 Task: Add Earth's Best Organic Sunny Days Snack Bars Apple 8 Pack to the cart.
Action: Mouse moved to (328, 168)
Screenshot: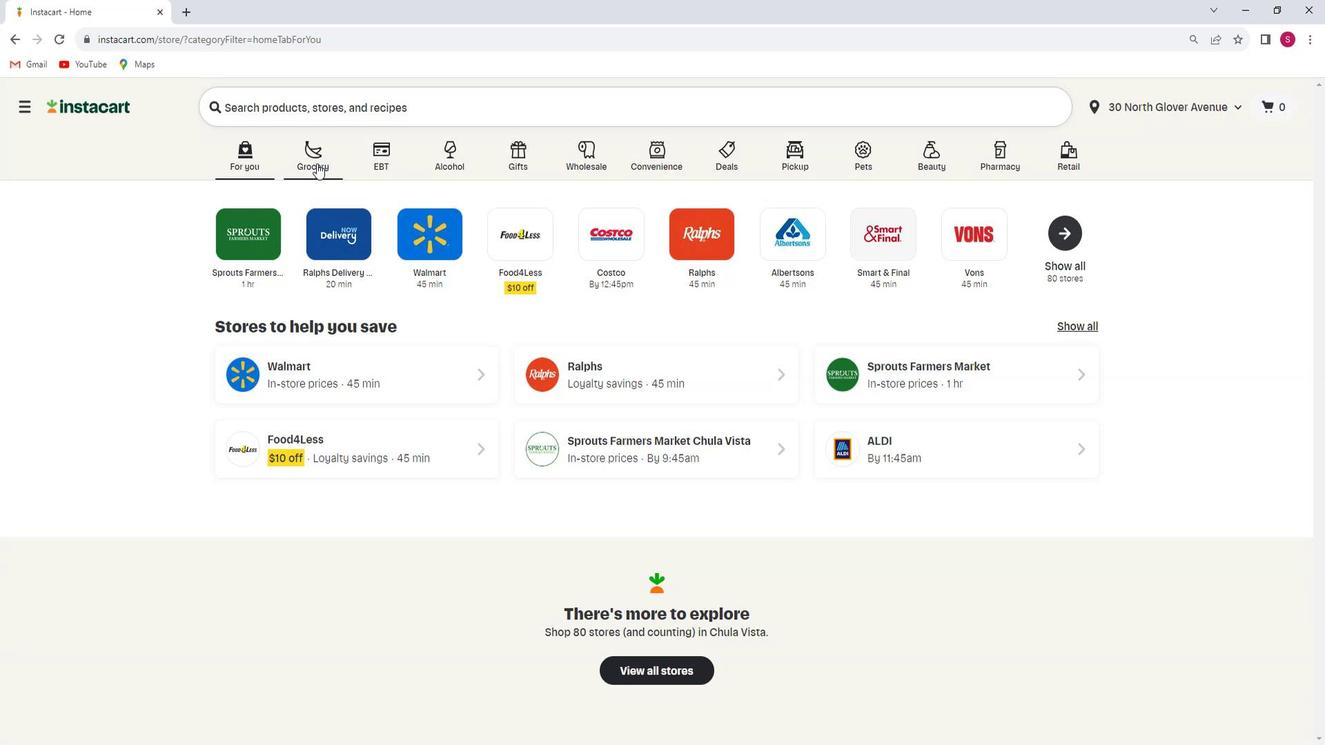 
Action: Mouse pressed left at (328, 168)
Screenshot: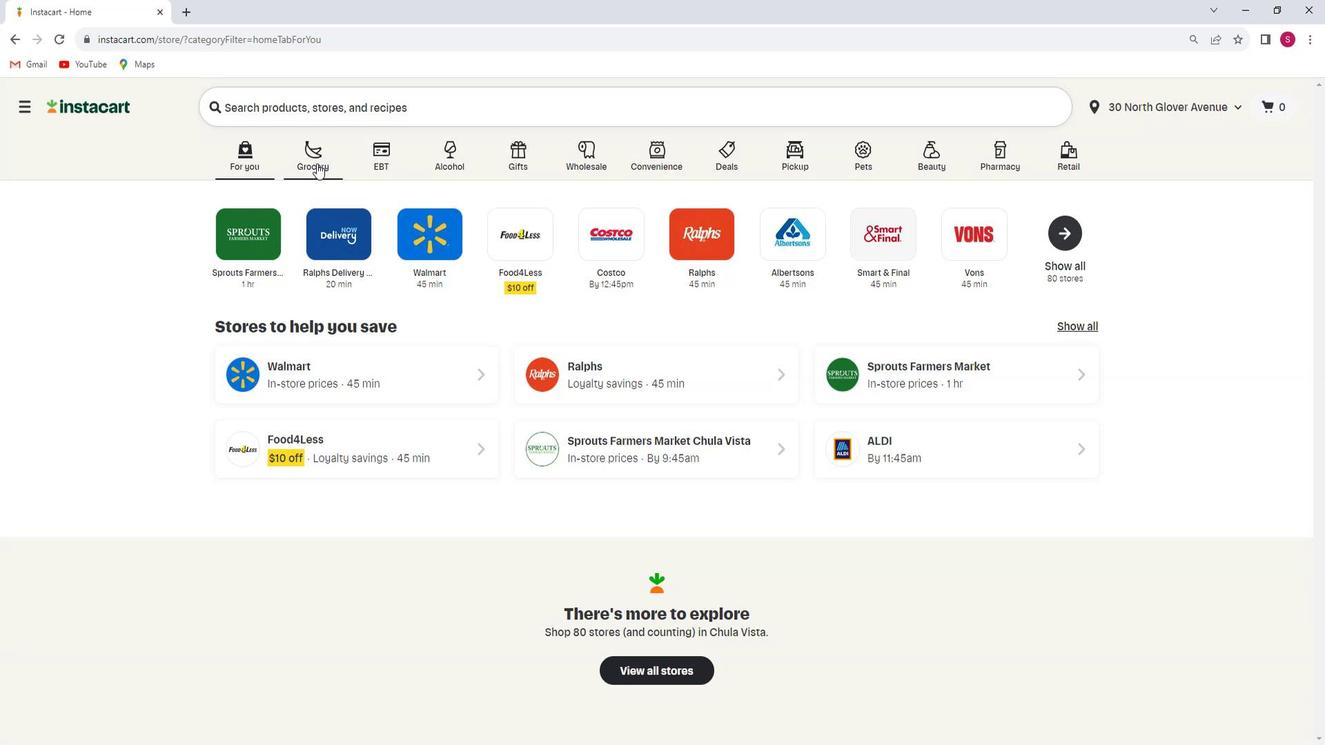 
Action: Mouse moved to (349, 408)
Screenshot: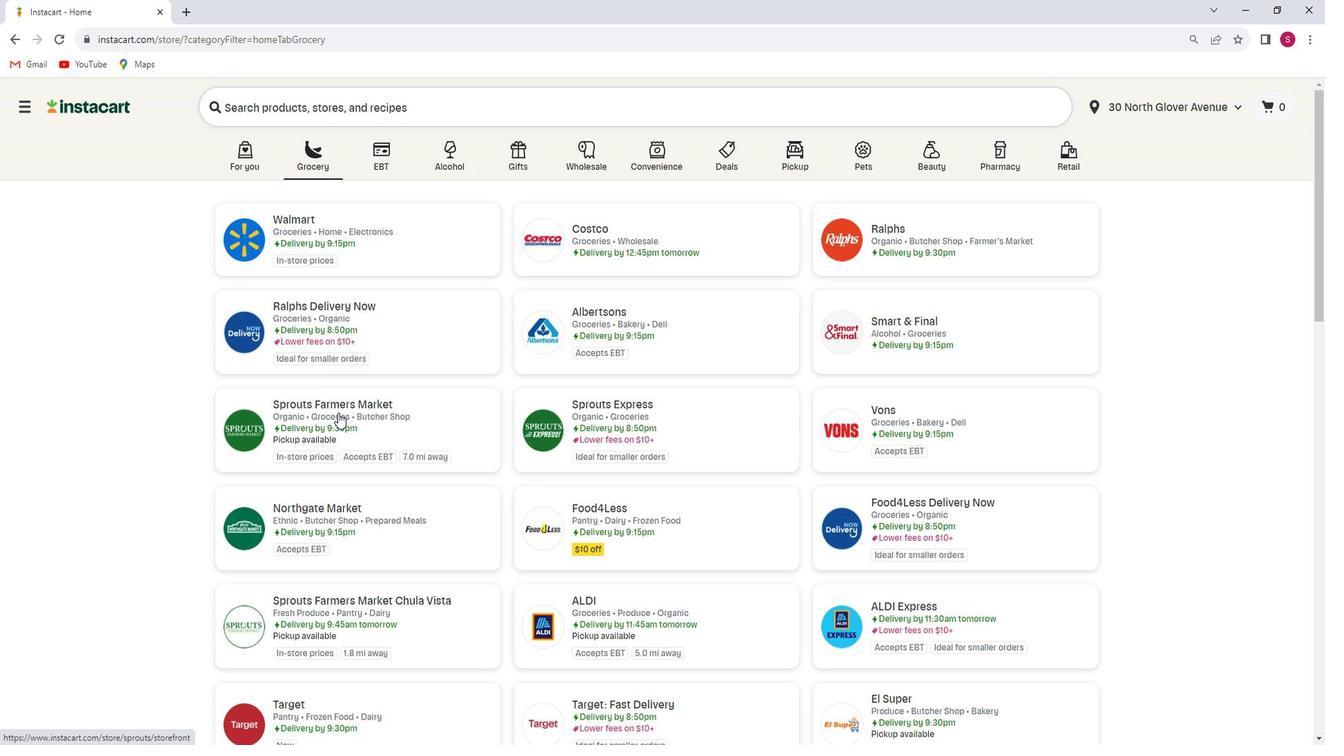 
Action: Mouse pressed left at (349, 408)
Screenshot: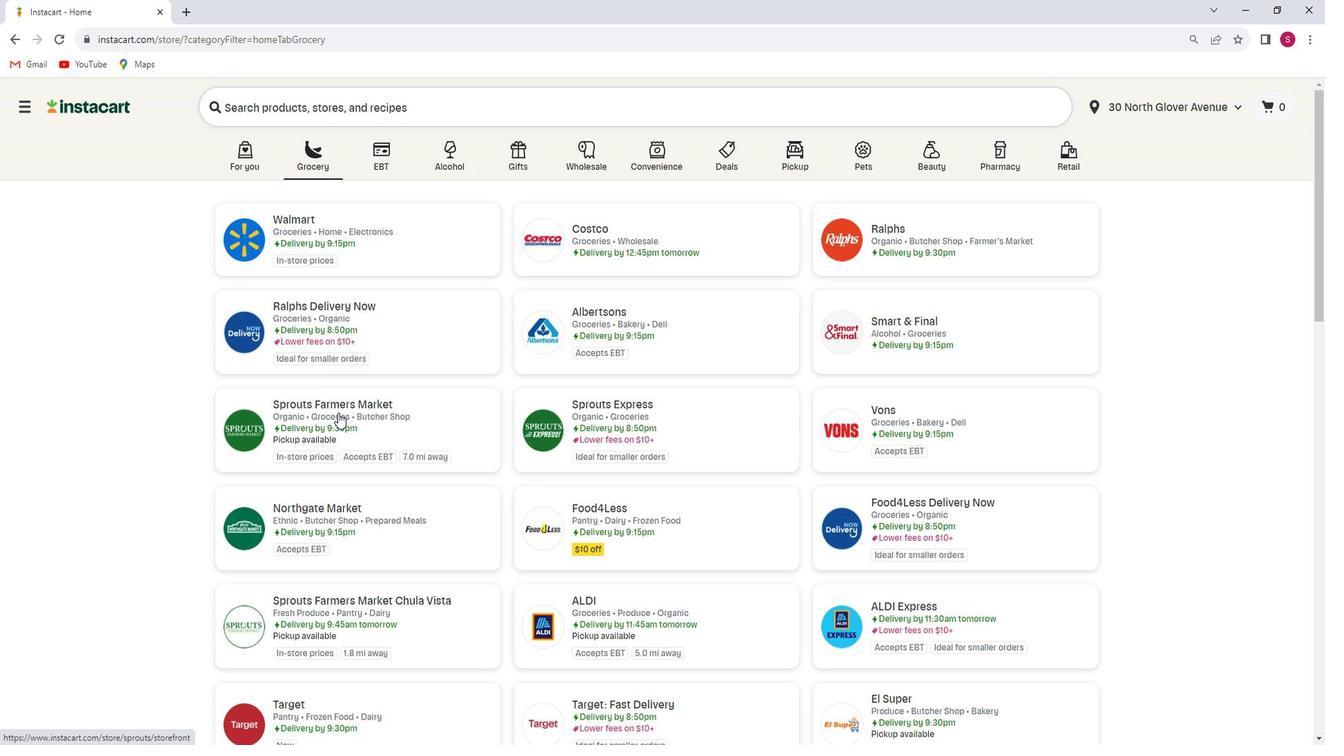 
Action: Mouse moved to (148, 463)
Screenshot: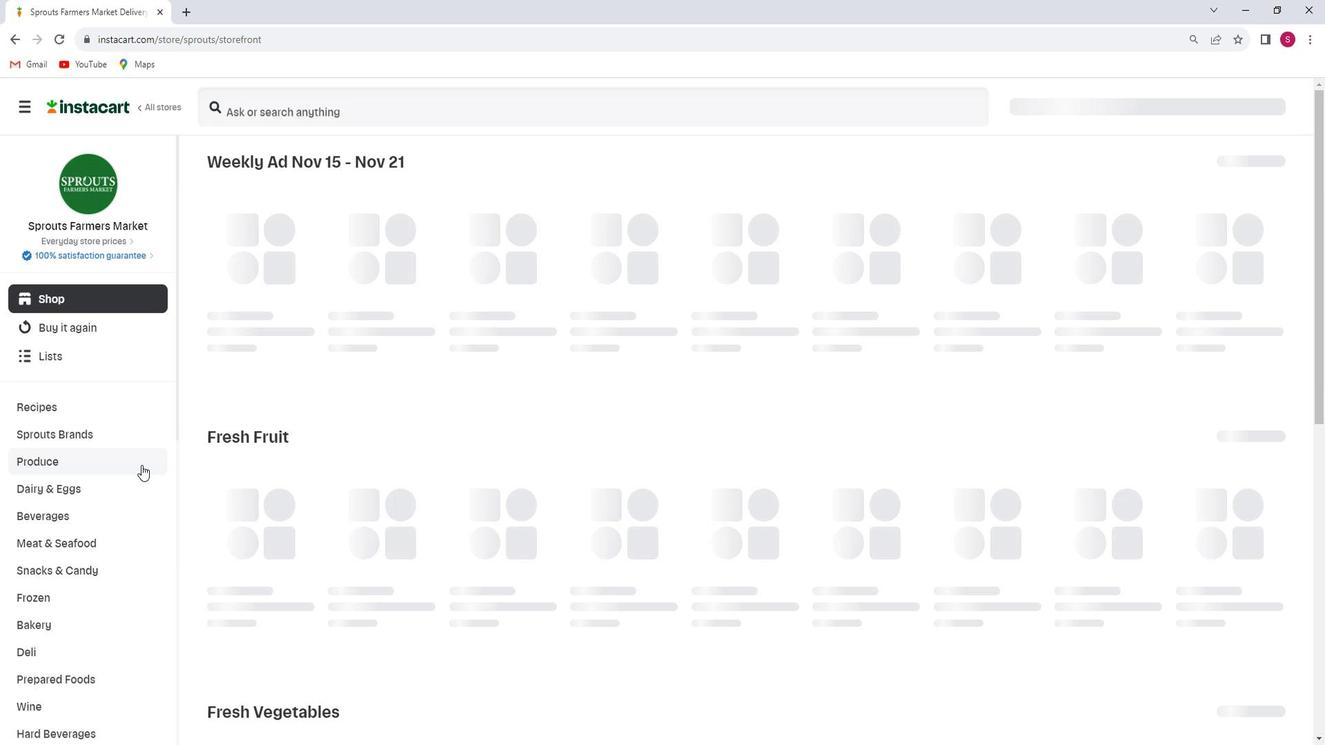 
Action: Mouse scrolled (148, 462) with delta (0, 0)
Screenshot: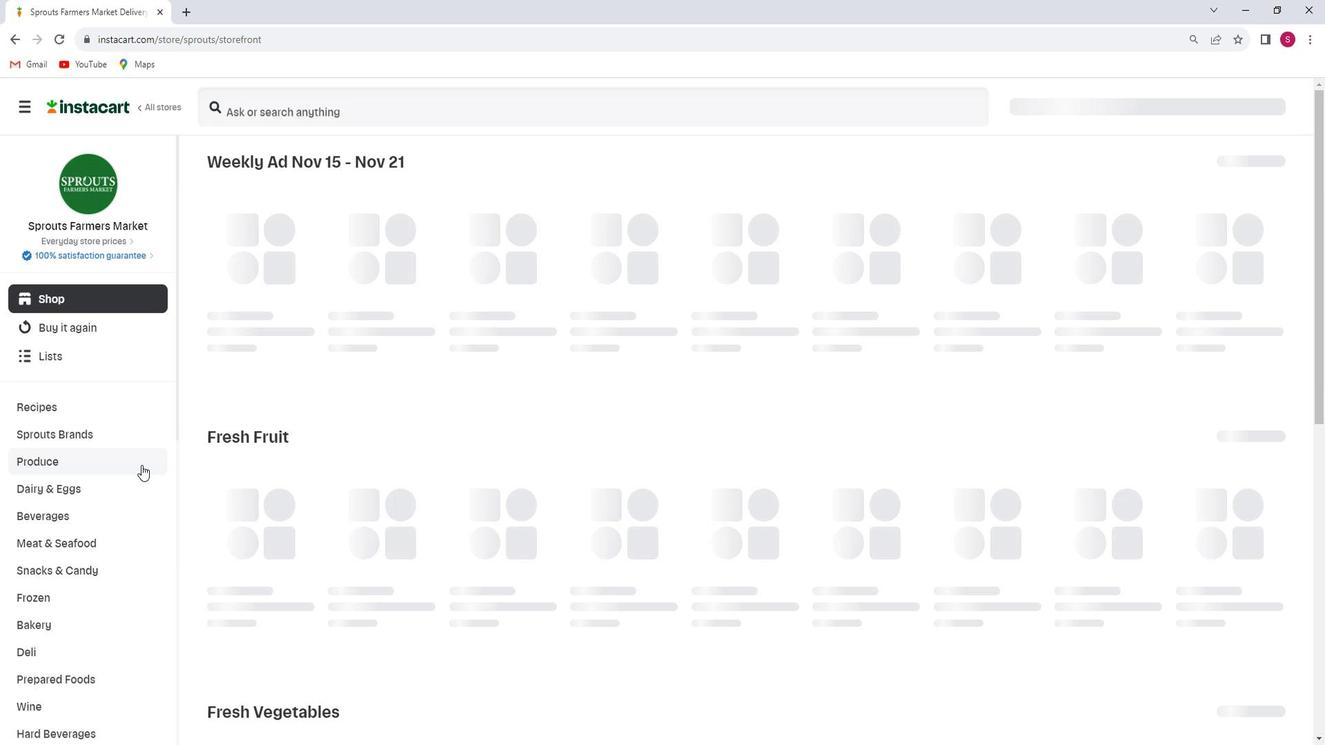 
Action: Mouse moved to (145, 464)
Screenshot: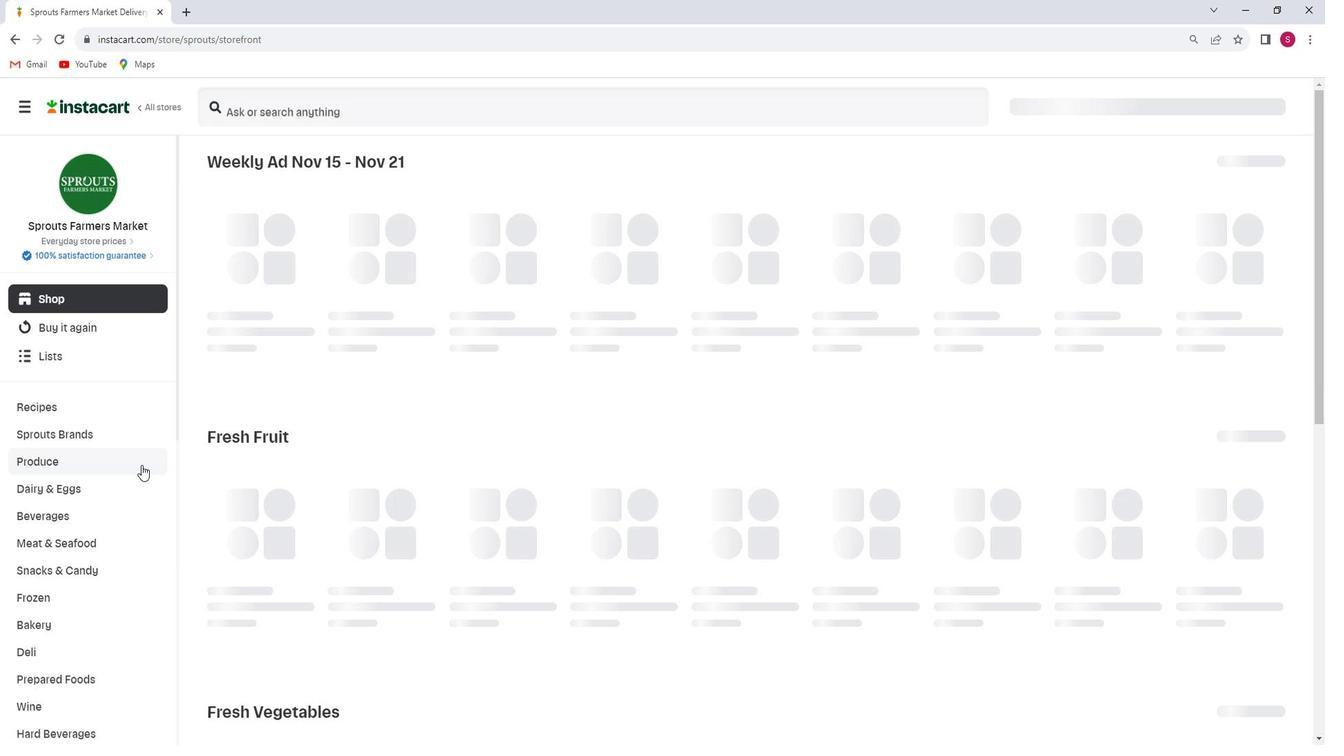 
Action: Mouse scrolled (145, 464) with delta (0, 0)
Screenshot: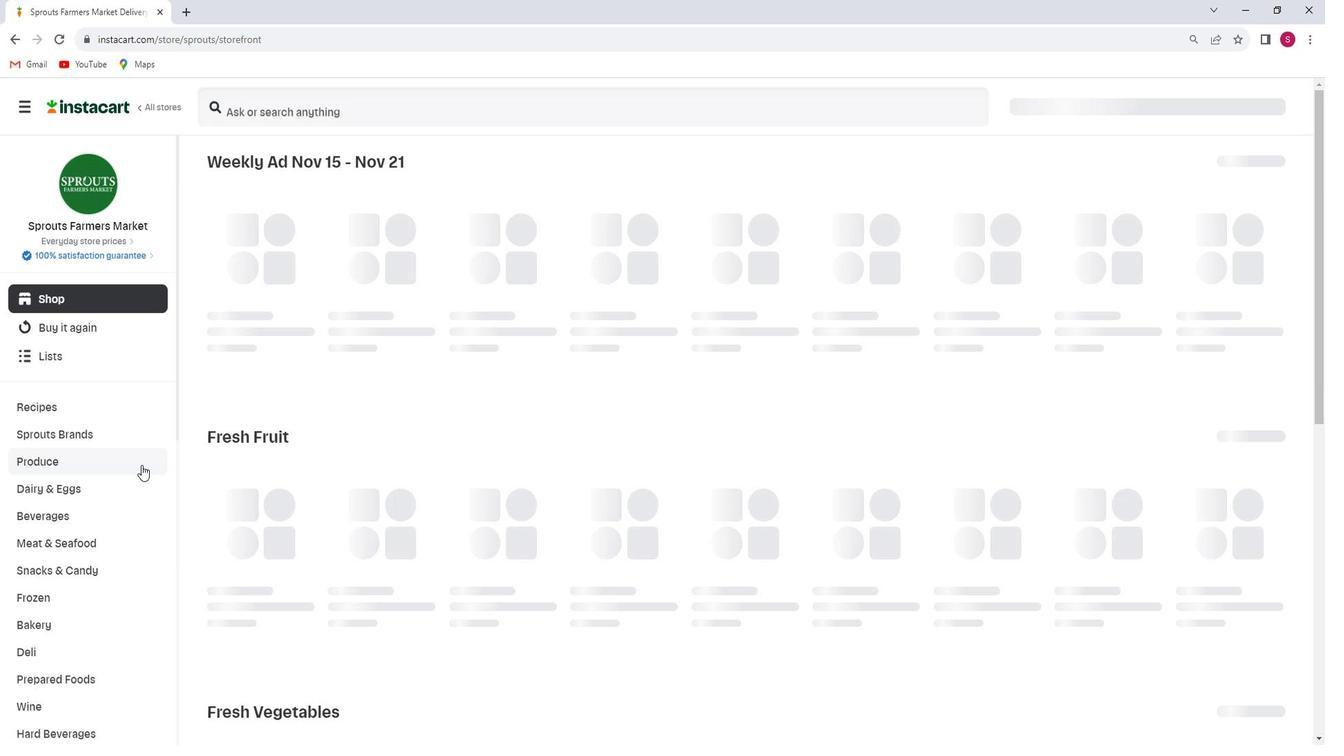 
Action: Mouse moved to (145, 464)
Screenshot: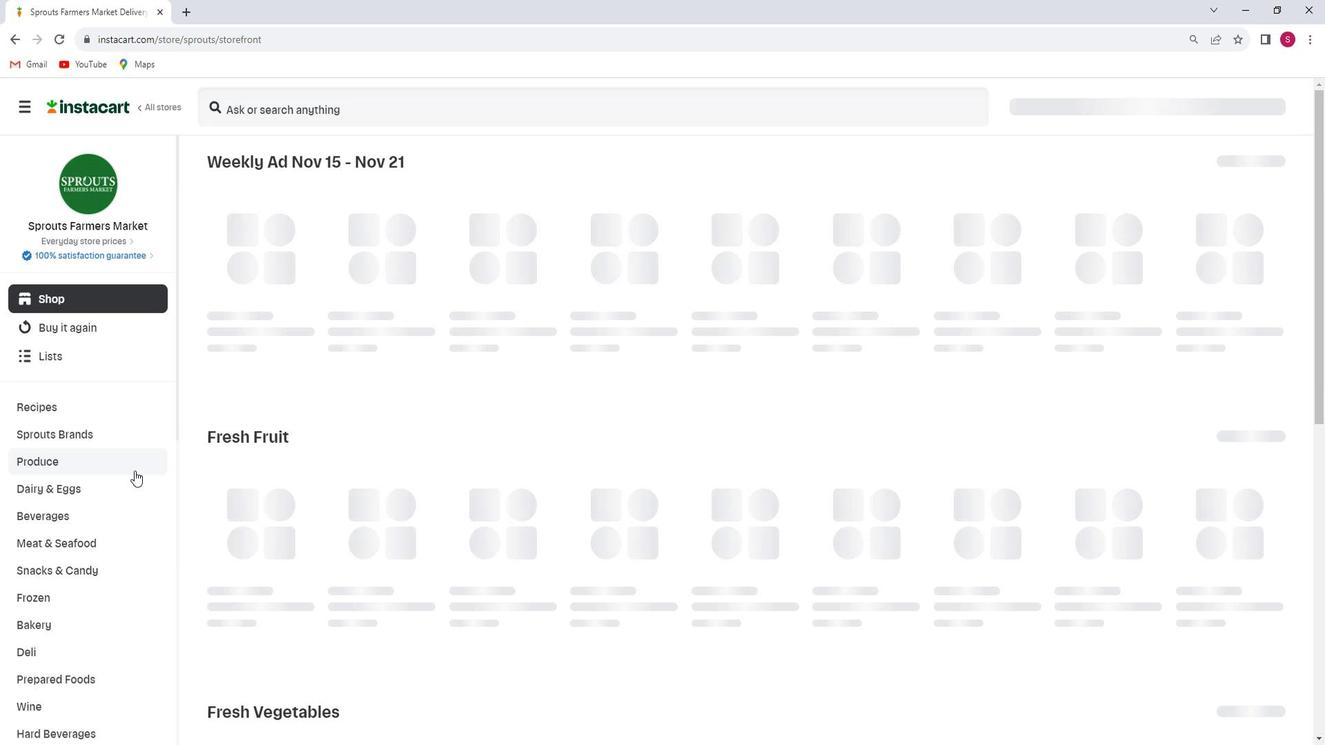 
Action: Mouse scrolled (145, 464) with delta (0, 0)
Screenshot: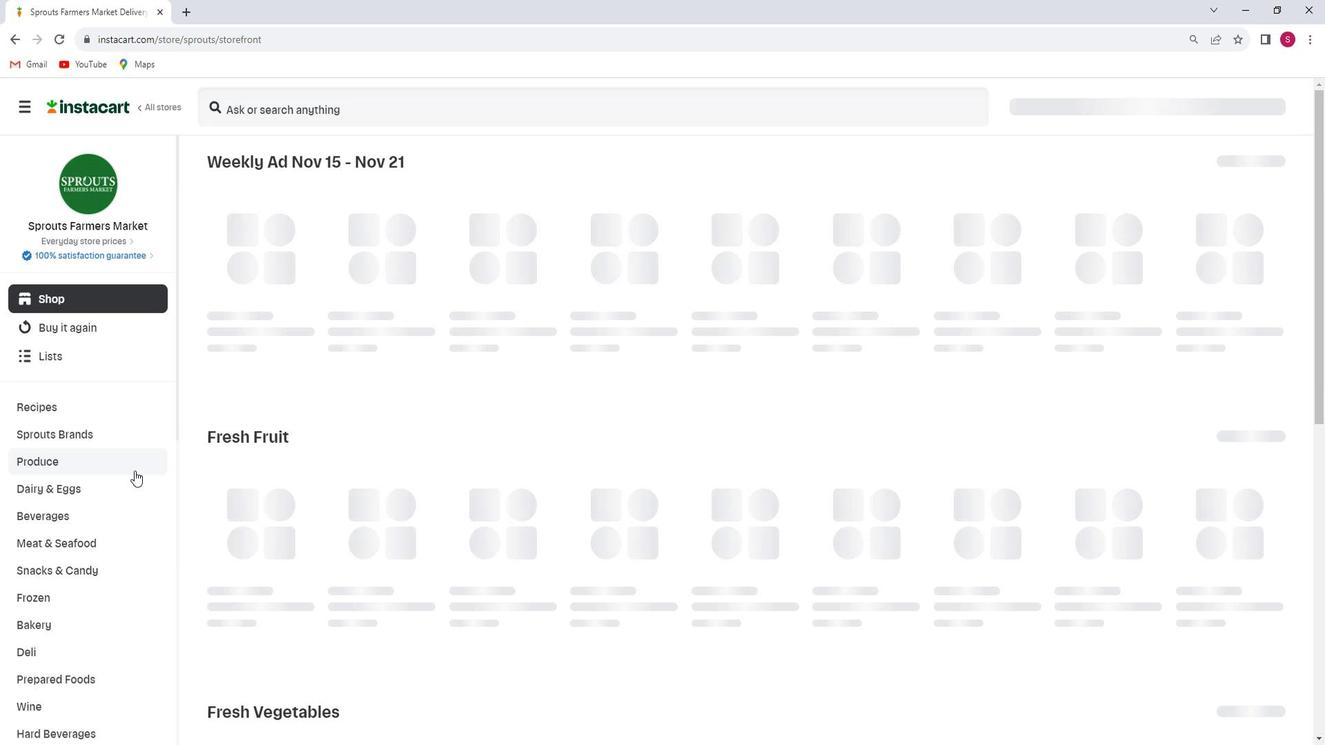 
Action: Mouse moved to (145, 465)
Screenshot: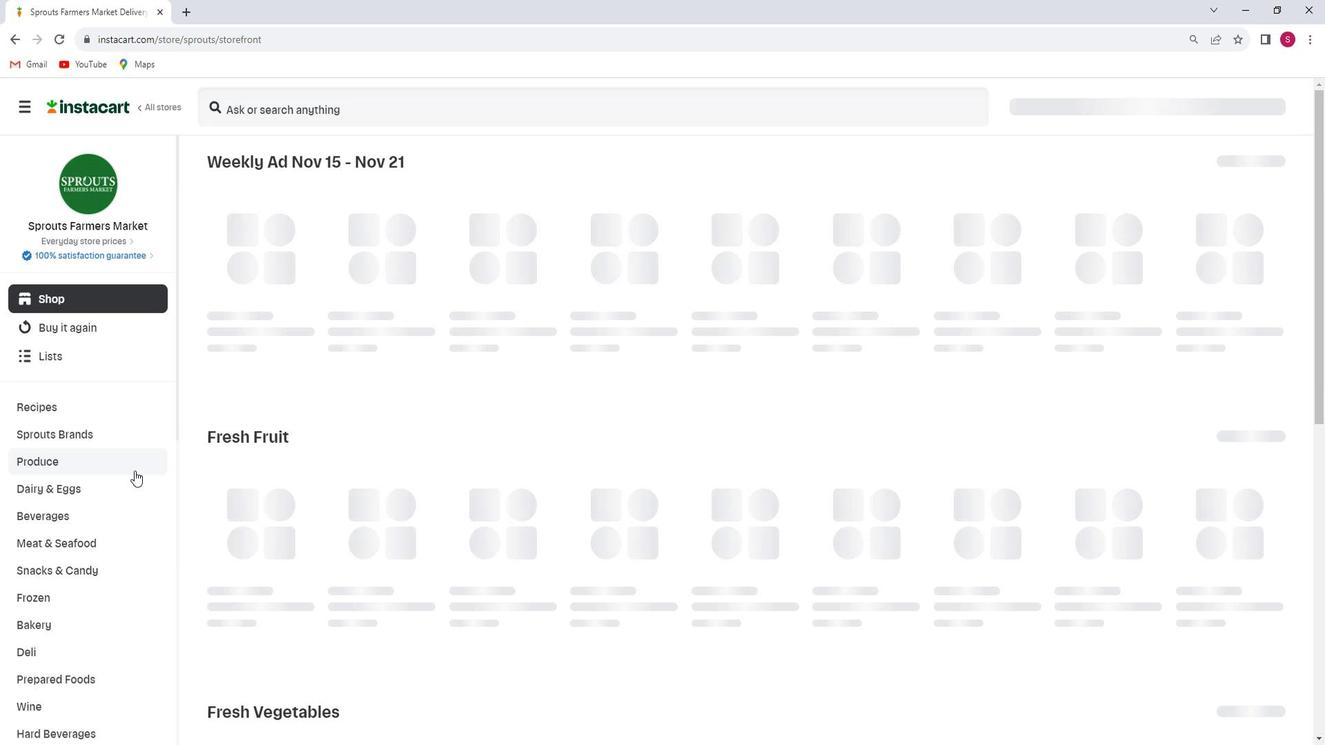 
Action: Mouse scrolled (145, 464) with delta (0, 0)
Screenshot: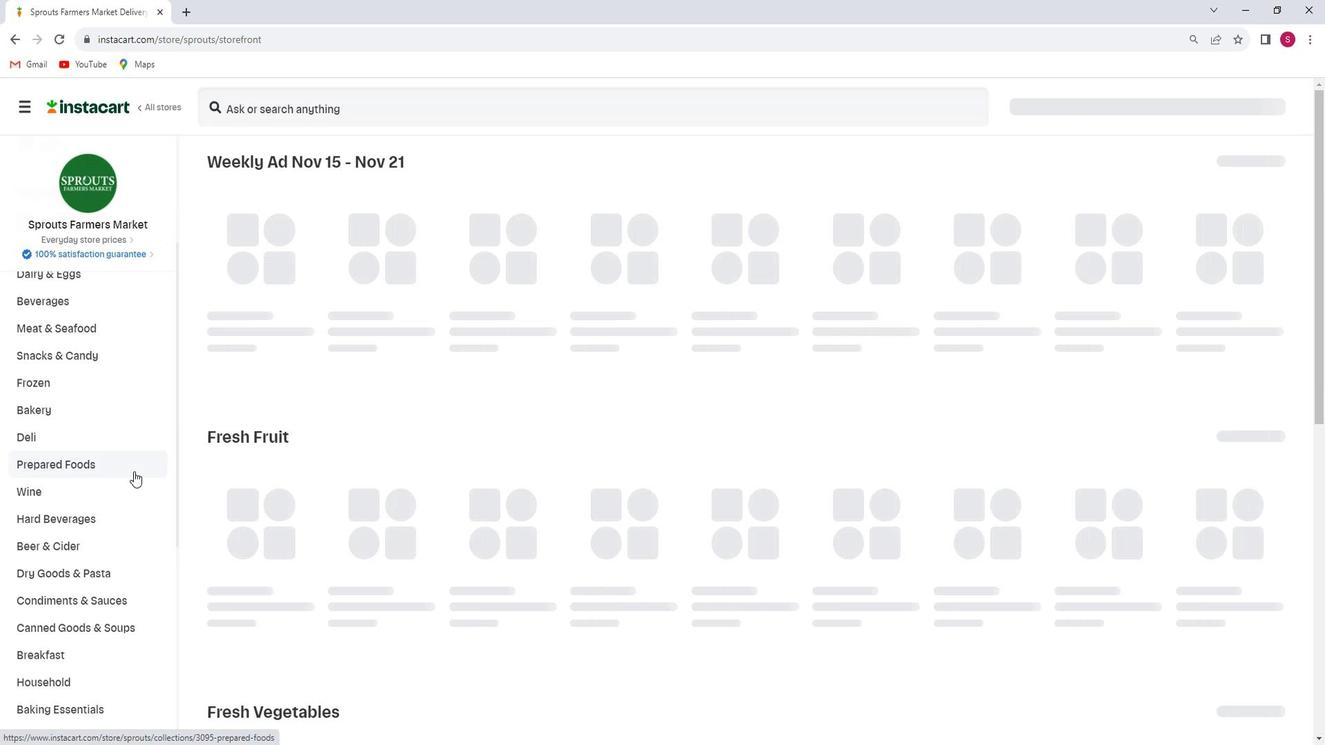 
Action: Mouse scrolled (145, 464) with delta (0, 0)
Screenshot: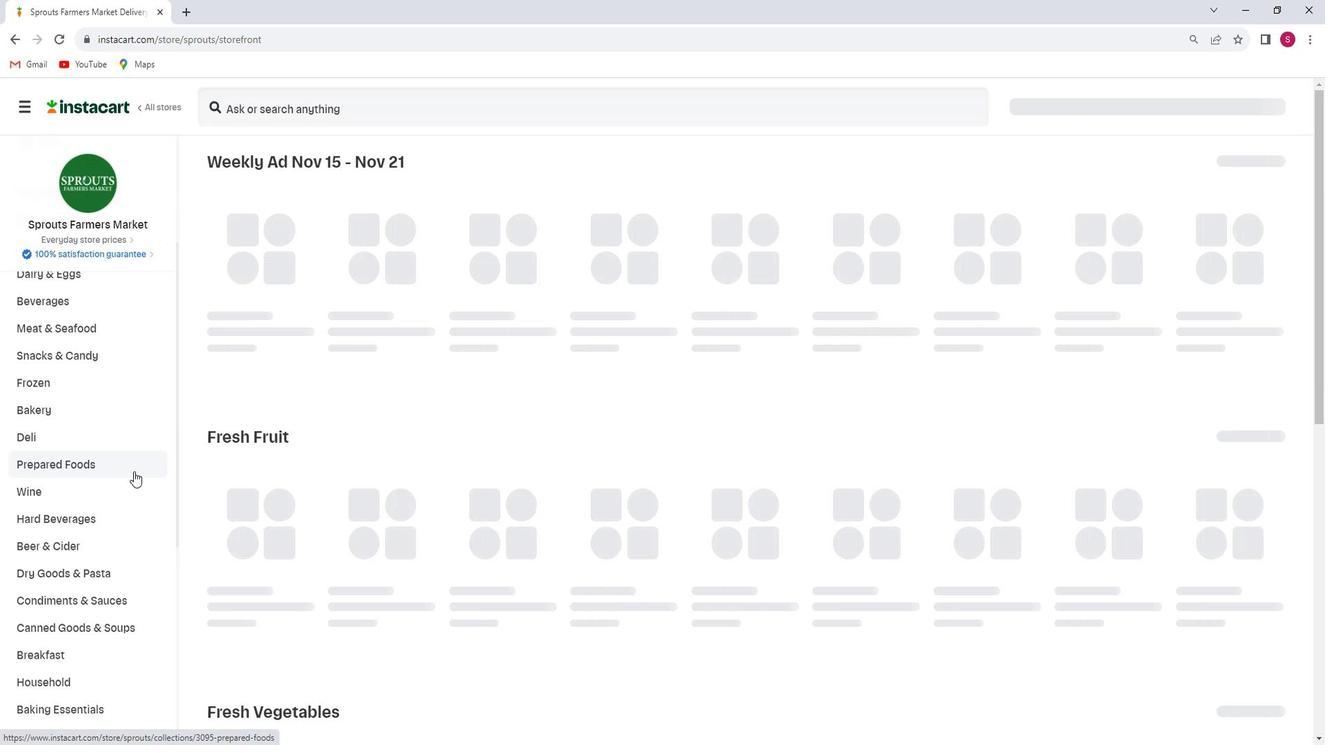 
Action: Mouse scrolled (145, 464) with delta (0, 0)
Screenshot: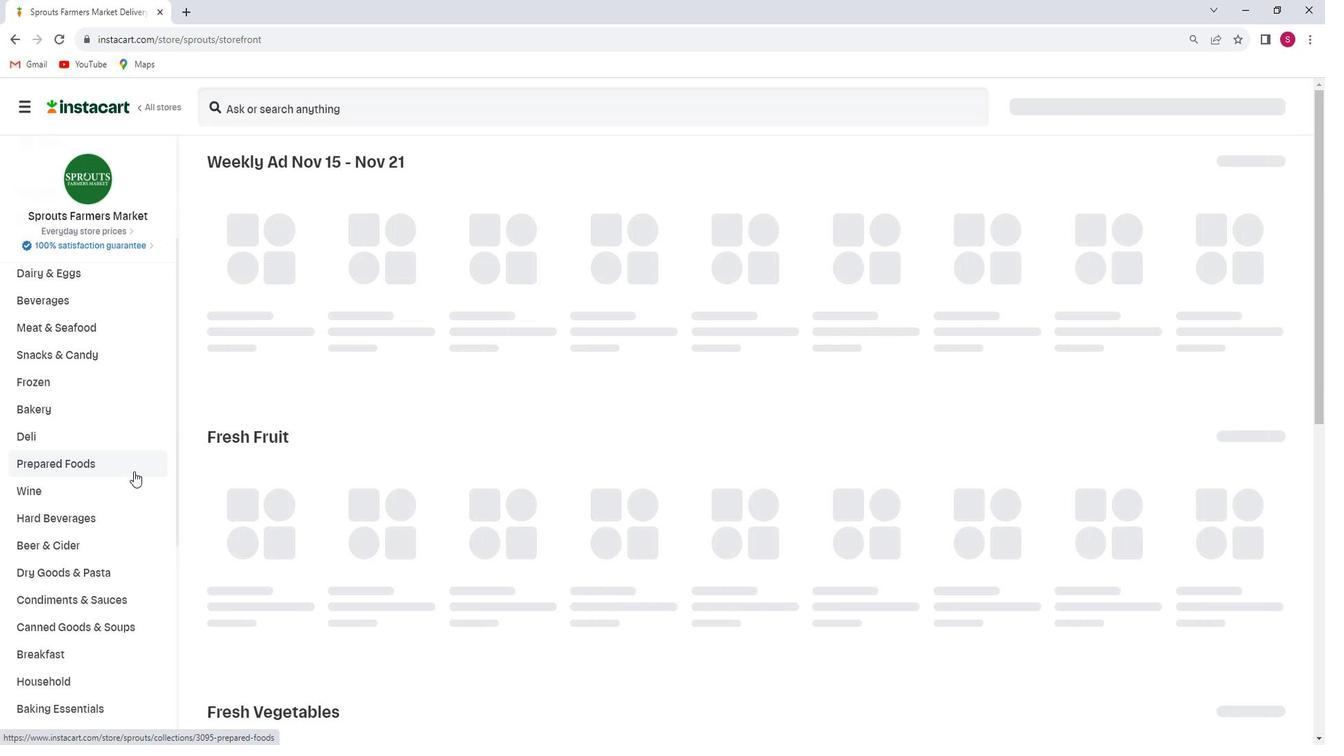 
Action: Mouse scrolled (145, 464) with delta (0, 0)
Screenshot: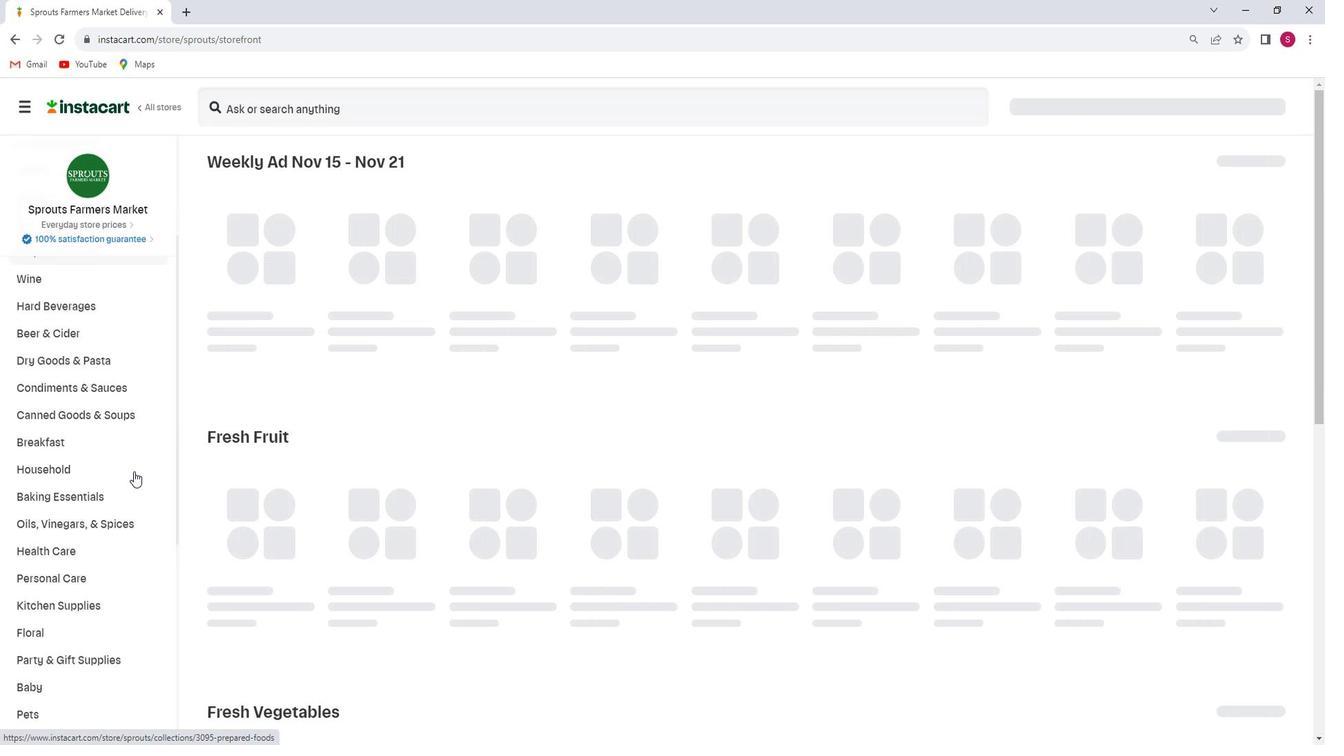 
Action: Mouse scrolled (145, 464) with delta (0, 0)
Screenshot: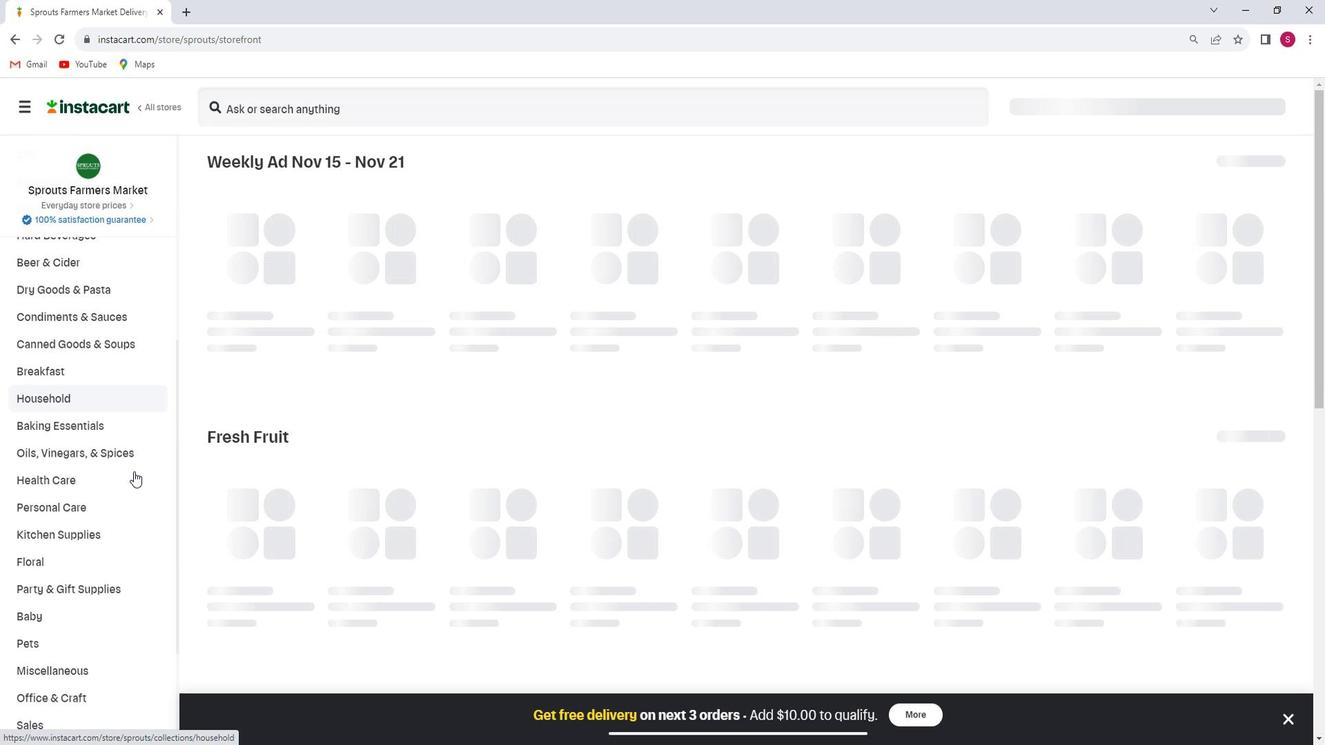 
Action: Mouse scrolled (145, 464) with delta (0, 0)
Screenshot: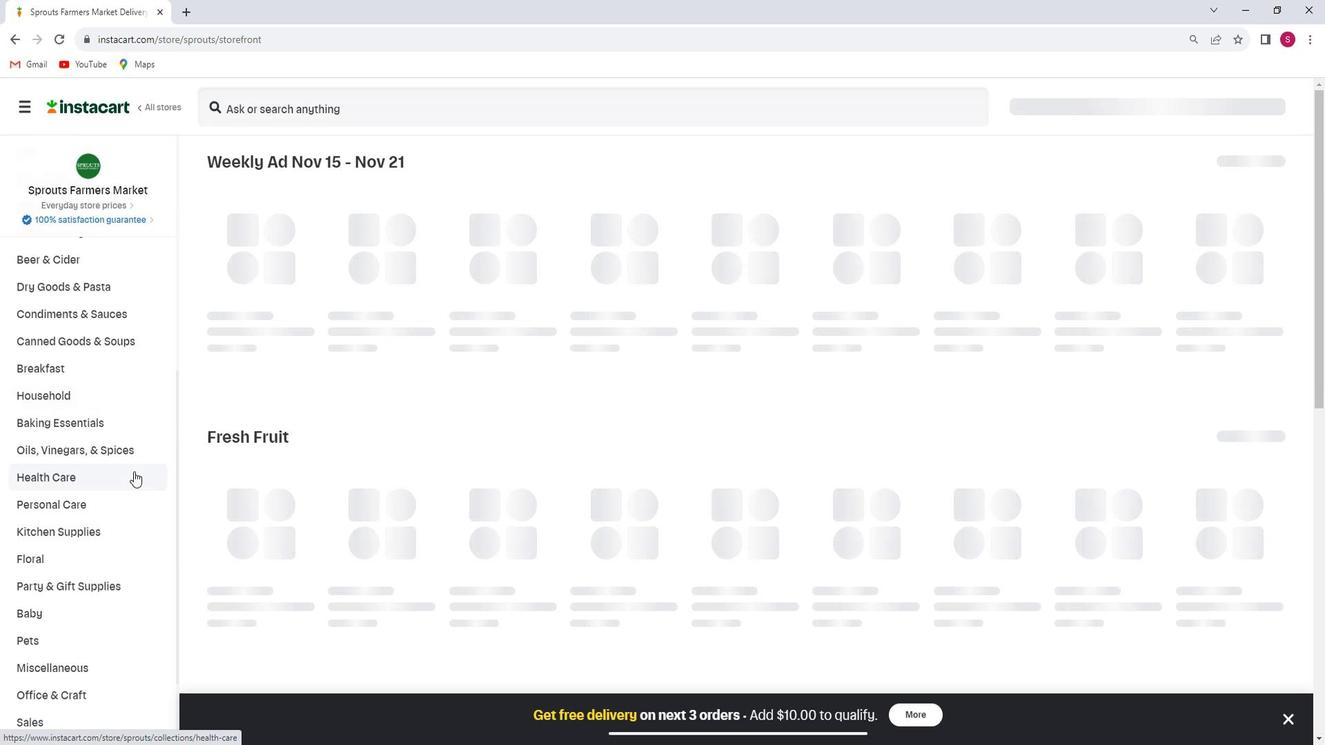 
Action: Mouse moved to (102, 508)
Screenshot: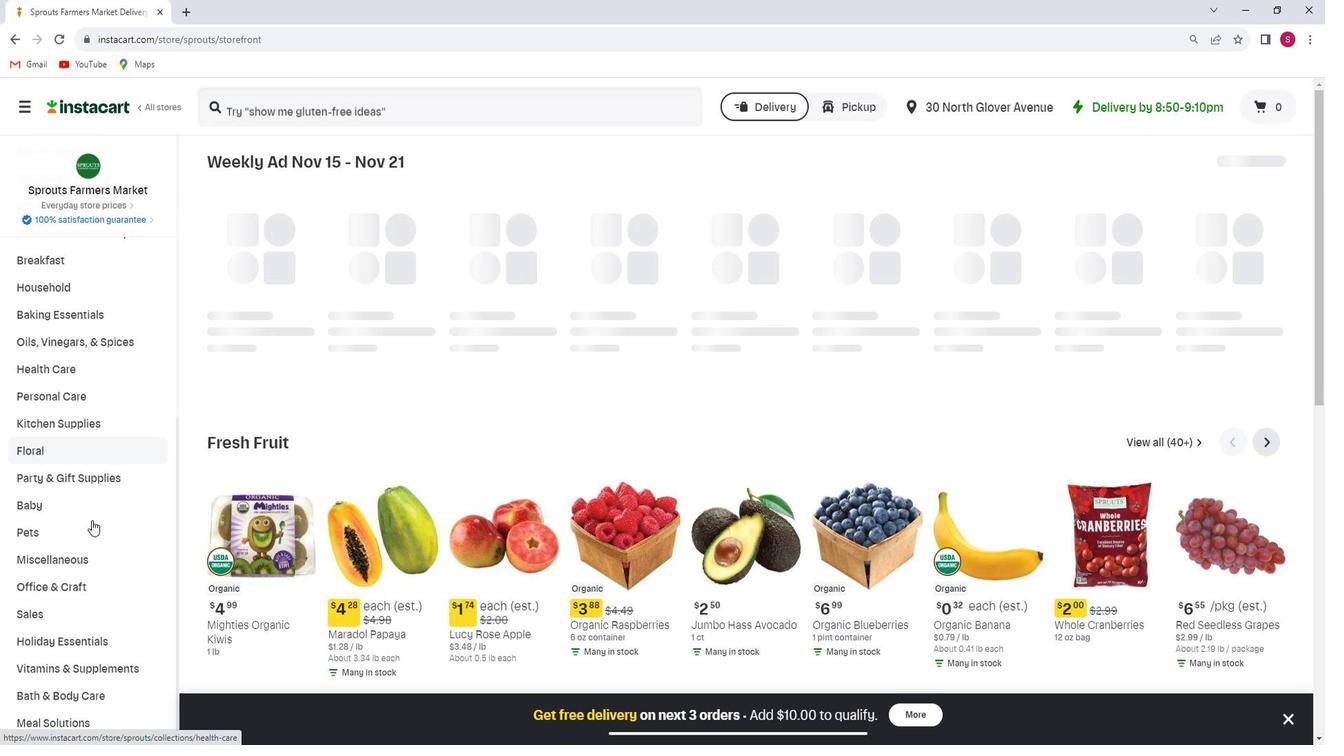 
Action: Mouse pressed left at (102, 508)
Screenshot: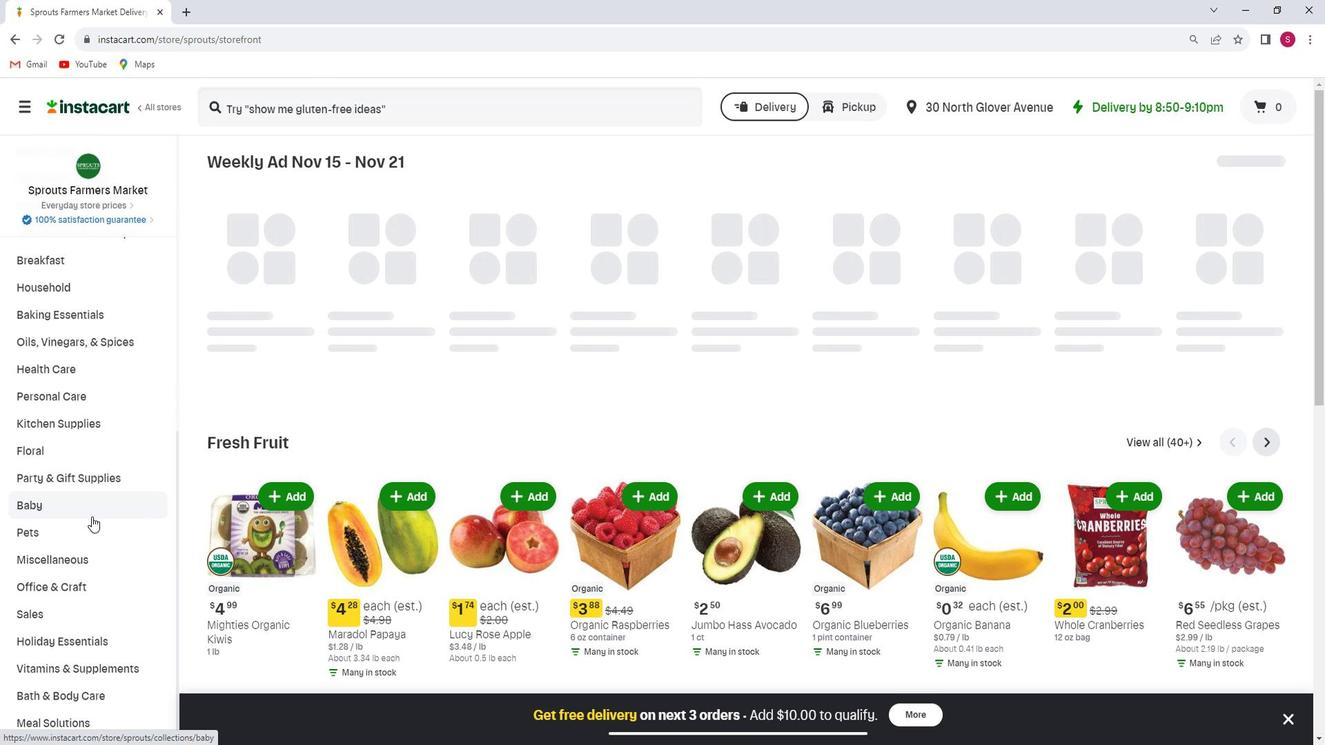 
Action: Mouse moved to (118, 603)
Screenshot: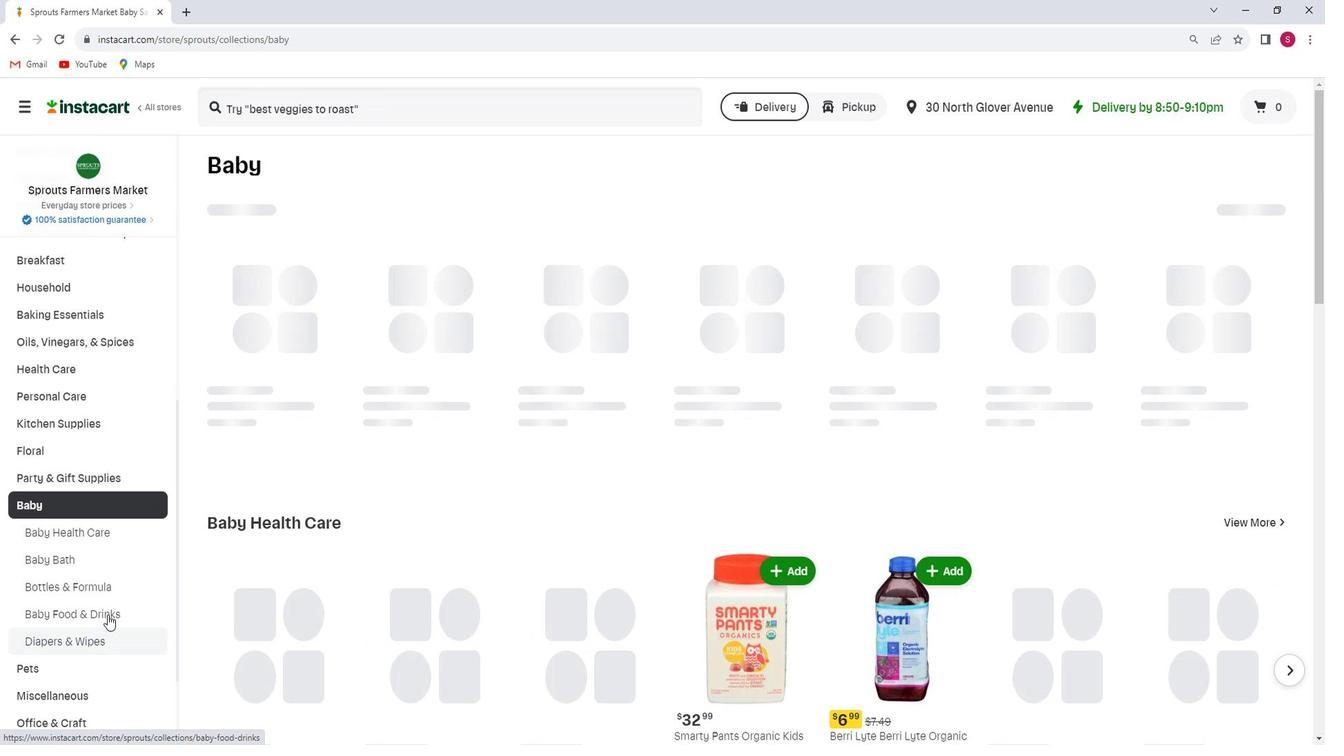 
Action: Mouse pressed left at (118, 603)
Screenshot: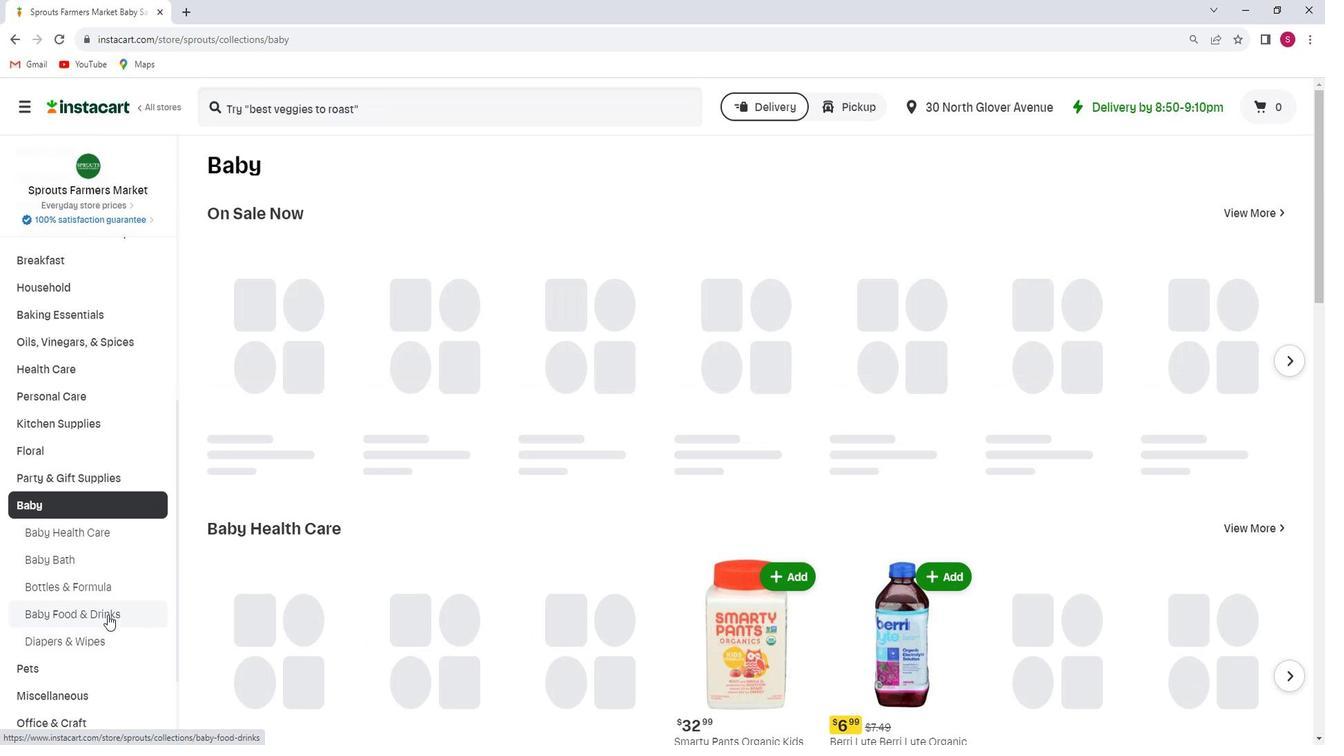 
Action: Mouse moved to (317, 110)
Screenshot: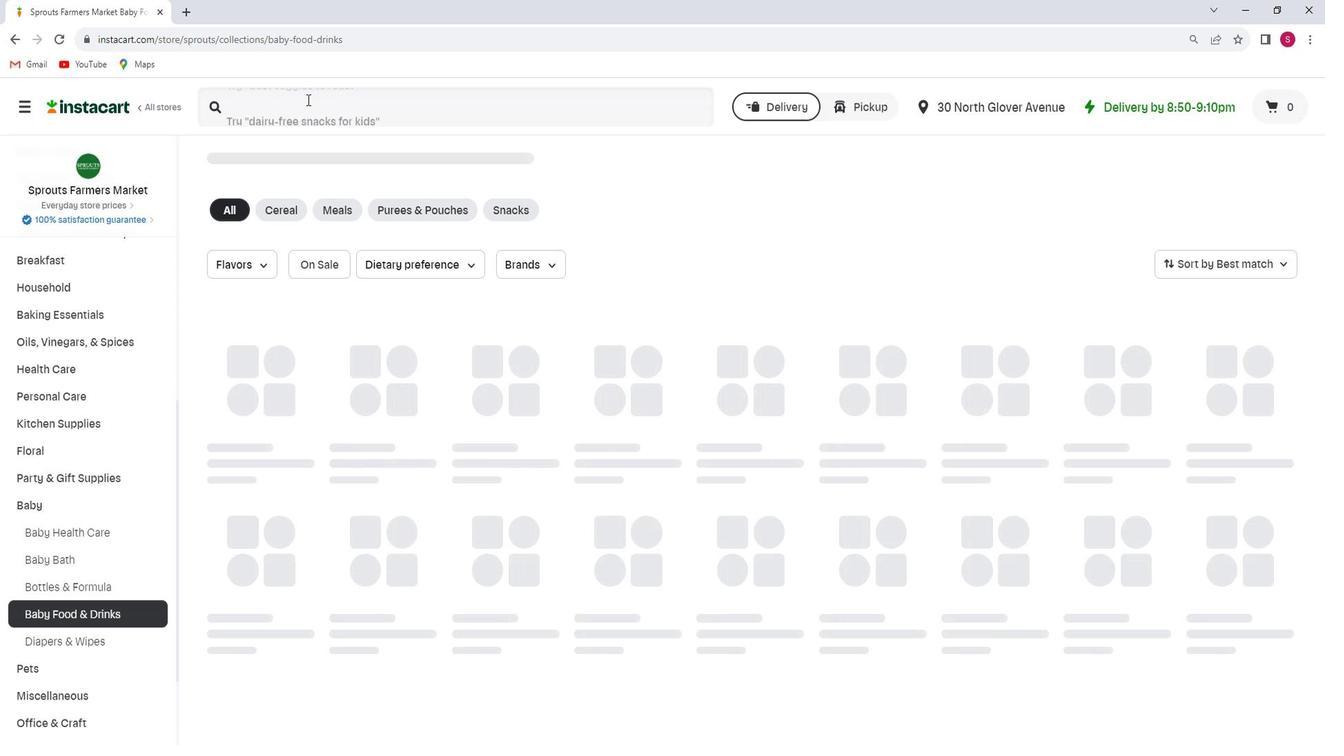 
Action: Mouse pressed left at (317, 110)
Screenshot: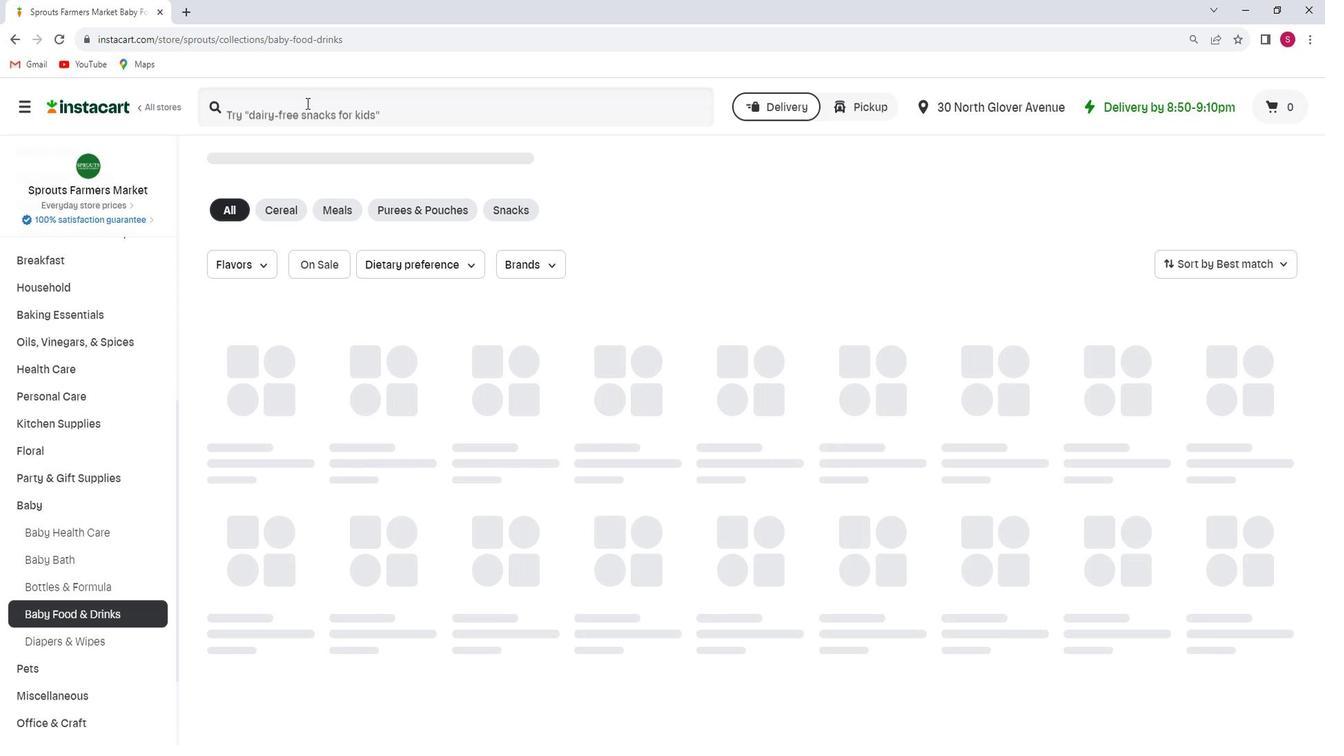 
Action: Key pressed <Key.shift>Earth's<Key.space><Key.shift>Best<Key.space><Key.shift>Organic<Key.space><Key.shift>Sunny<Key.space><Key.shift>days<Key.space><Key.shift>snack<Key.space><Key.shift>Bare<Key.backspace>s<Key.space><Key.shift>Apple<Key.space>8<Key.space><Key.shift>pack<Key.enter>
Screenshot: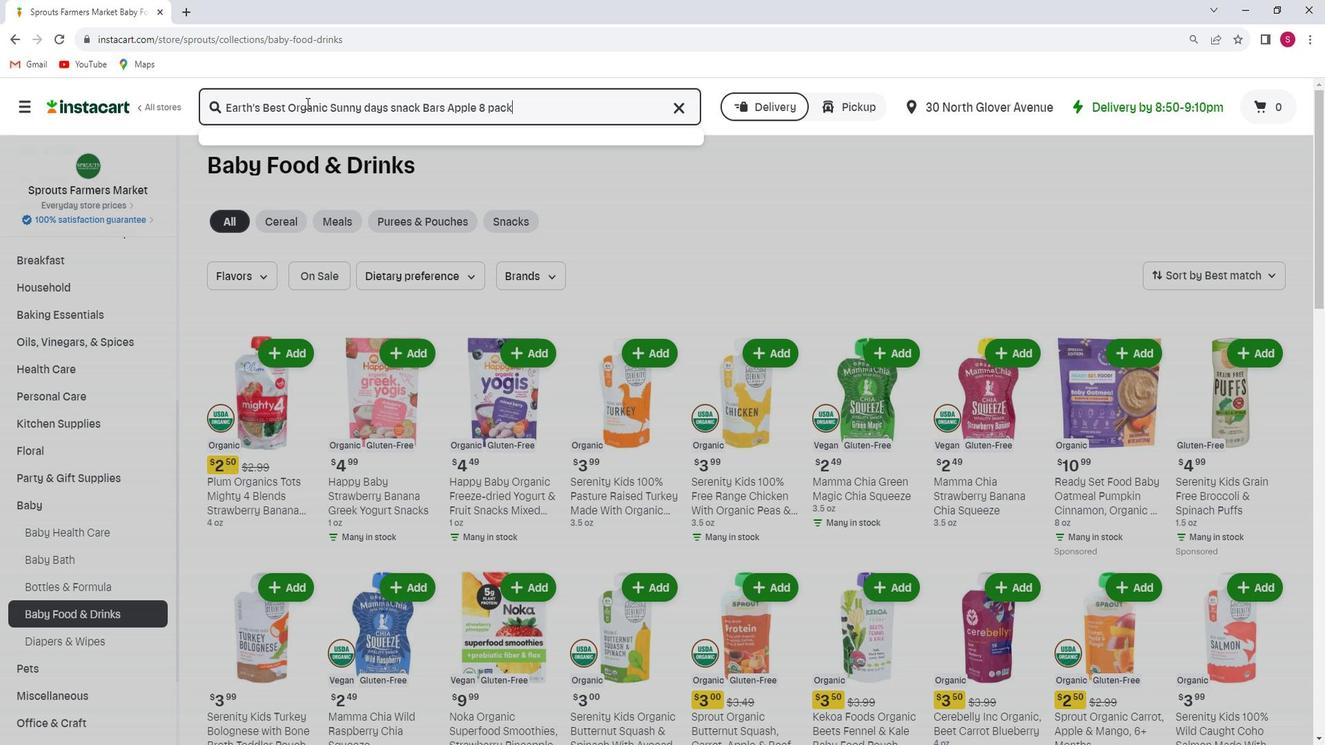 
Action: Mouse moved to (524, 301)
Screenshot: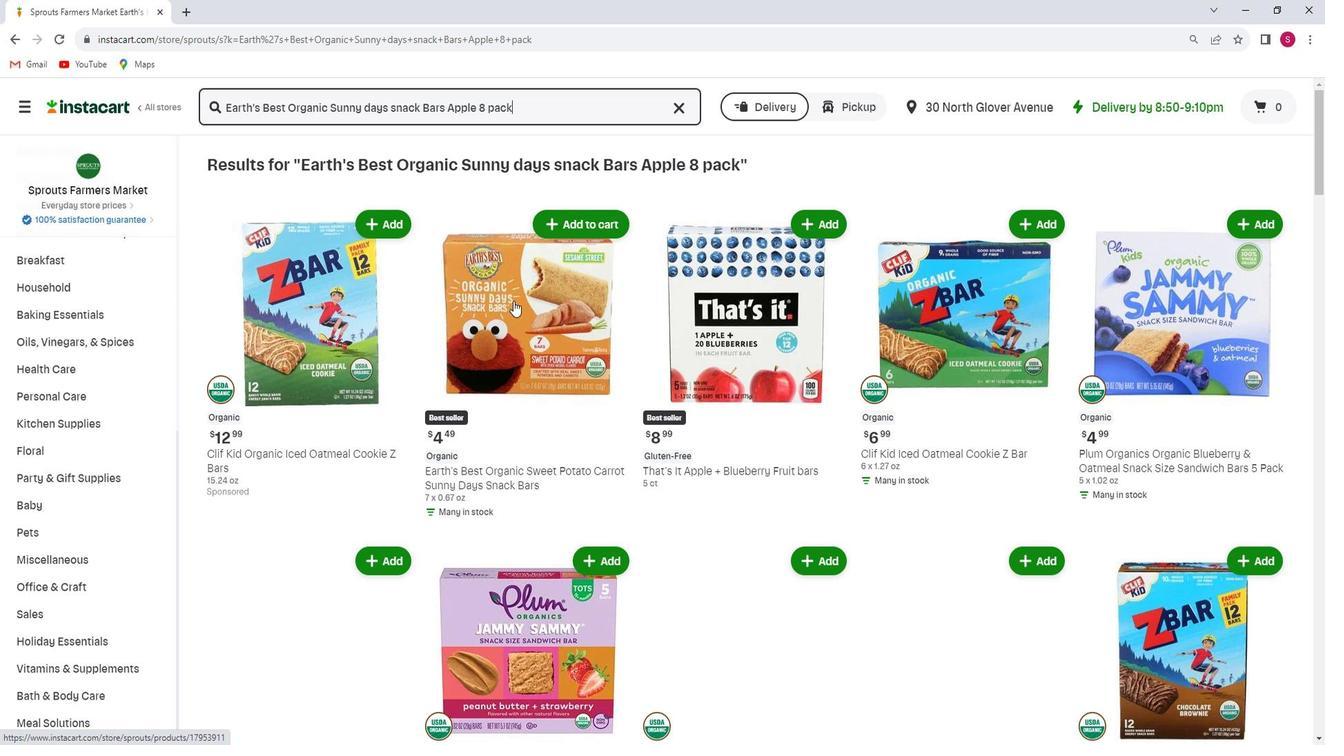 
Action: Mouse scrolled (524, 301) with delta (0, 0)
Screenshot: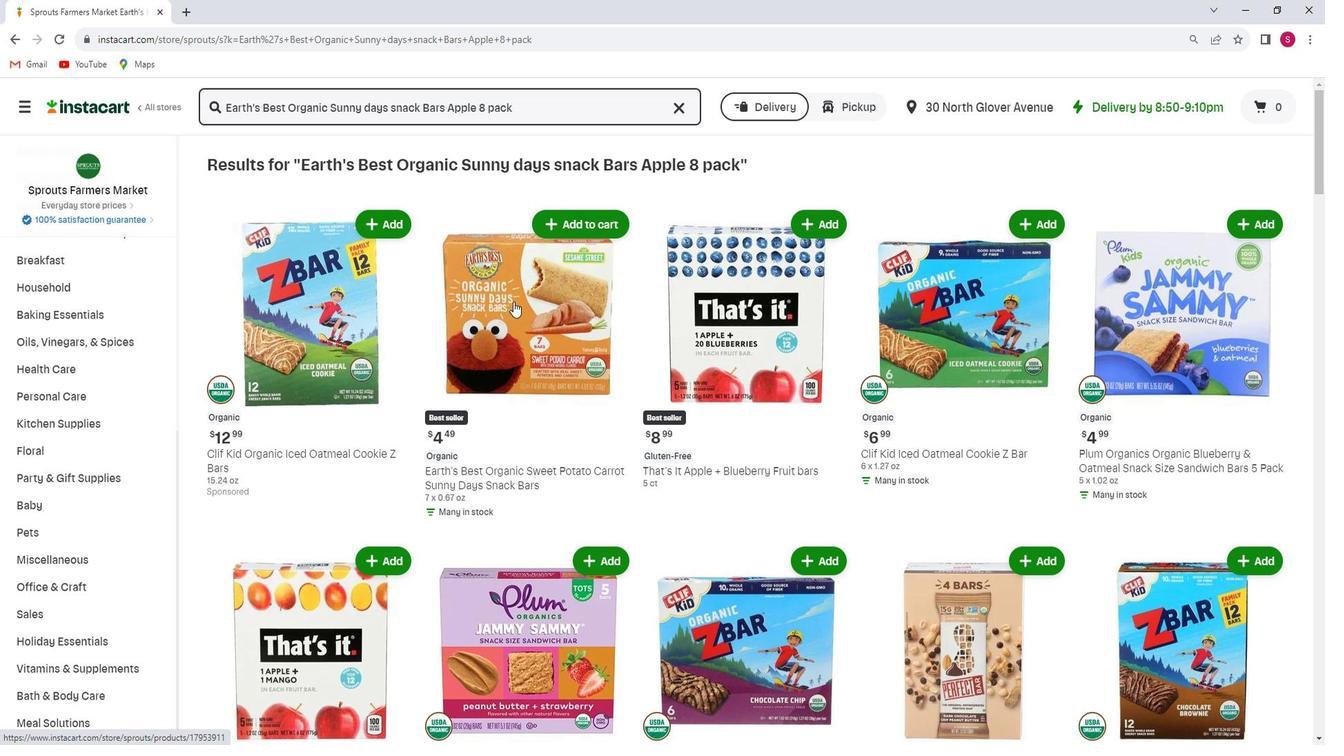 
Action: Mouse scrolled (524, 301) with delta (0, 0)
Screenshot: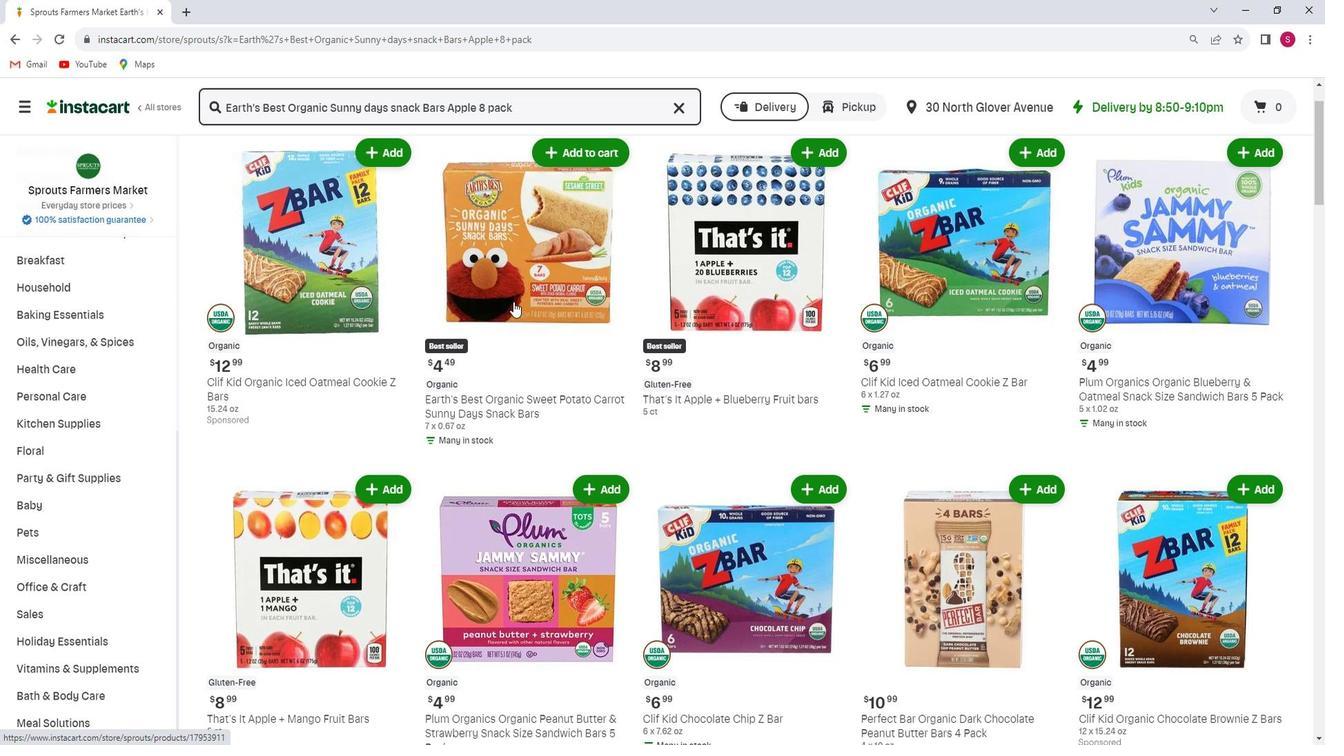 
Action: Mouse scrolled (524, 301) with delta (0, 0)
Screenshot: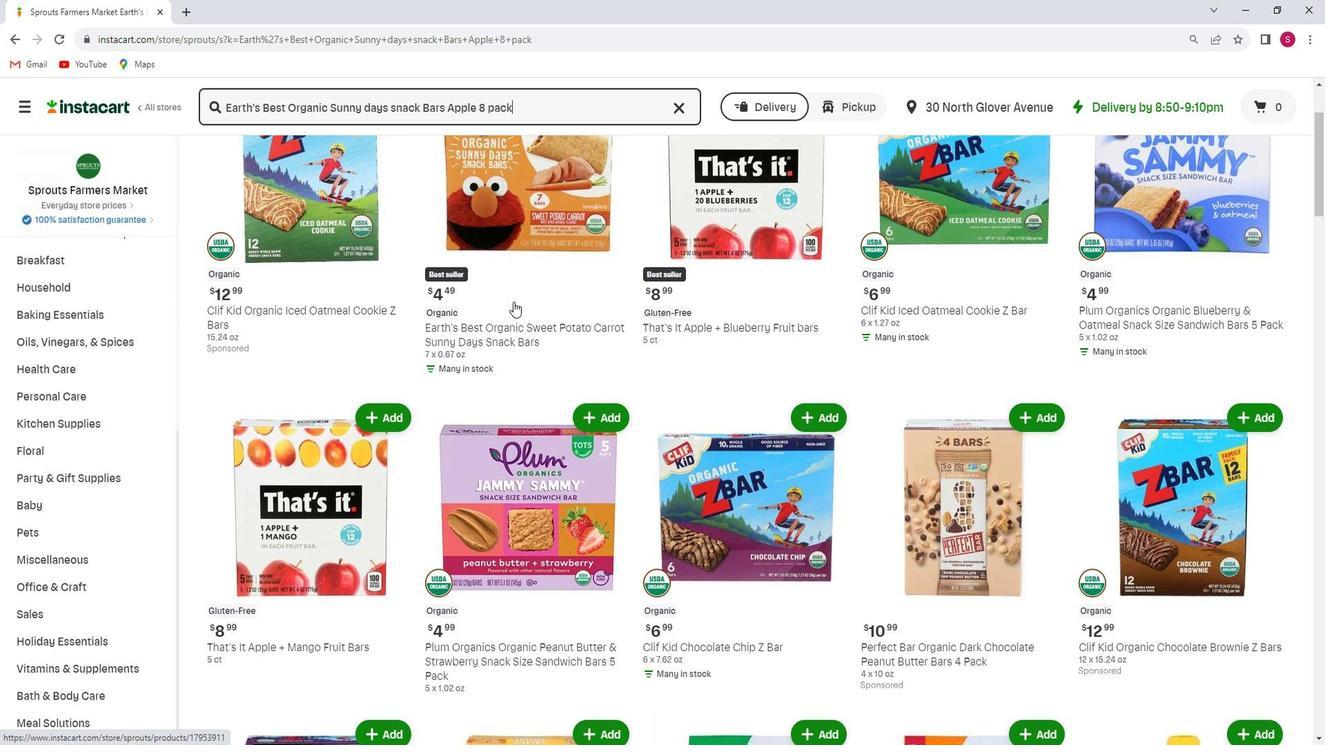 
Action: Mouse scrolled (524, 301) with delta (0, 0)
Screenshot: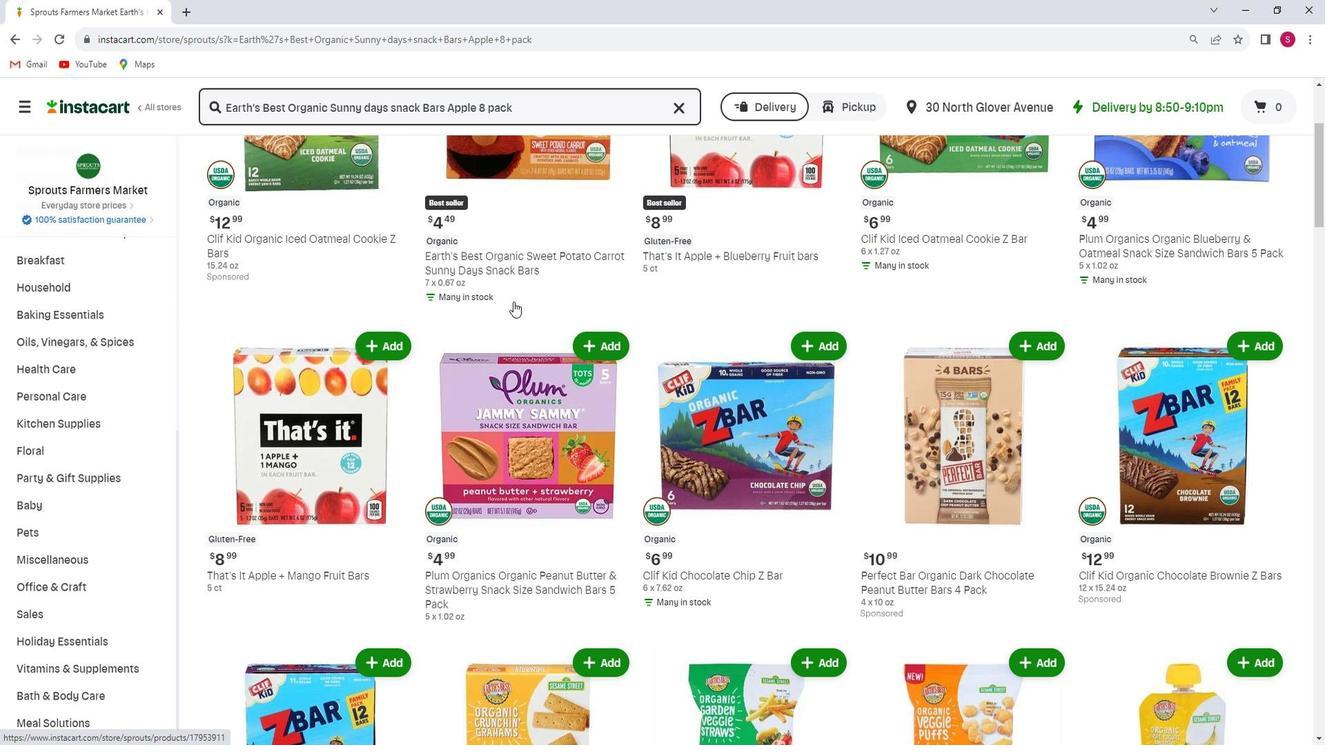 
Action: Mouse scrolled (524, 301) with delta (0, 0)
Screenshot: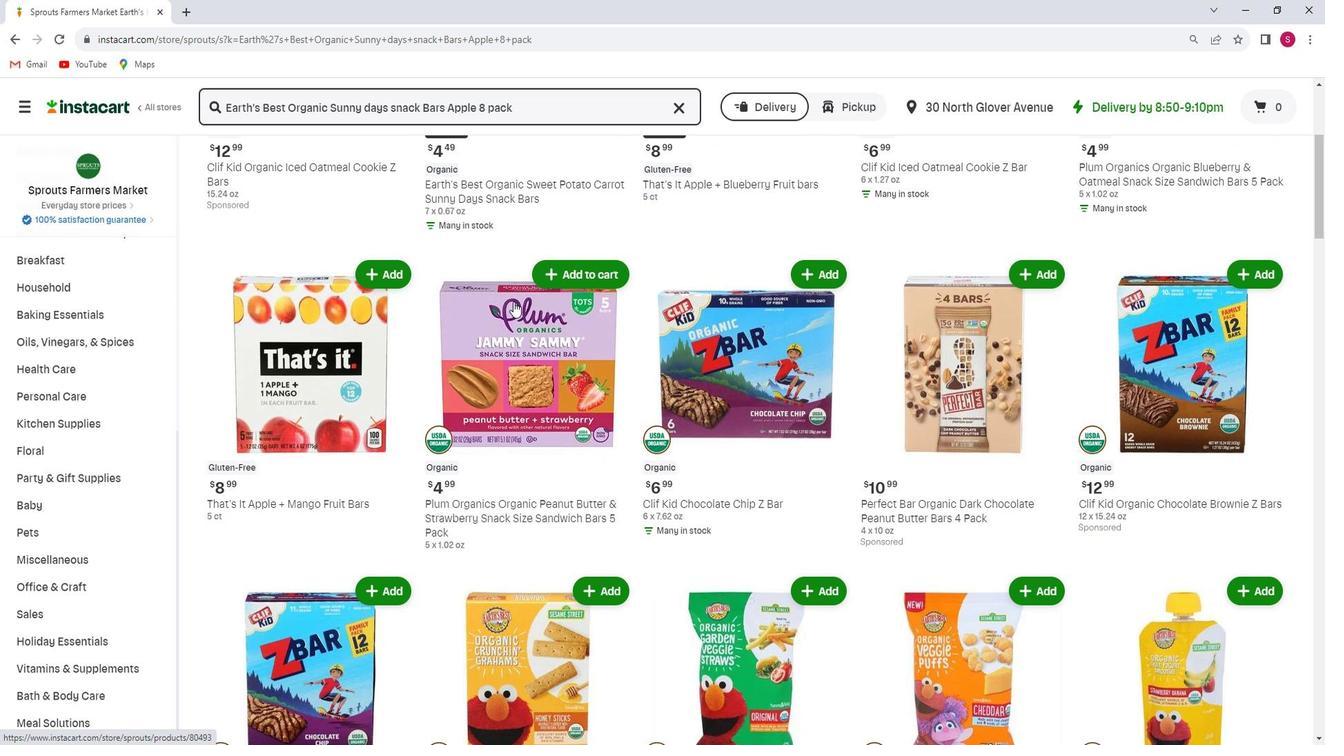 
Action: Mouse scrolled (524, 301) with delta (0, 0)
Screenshot: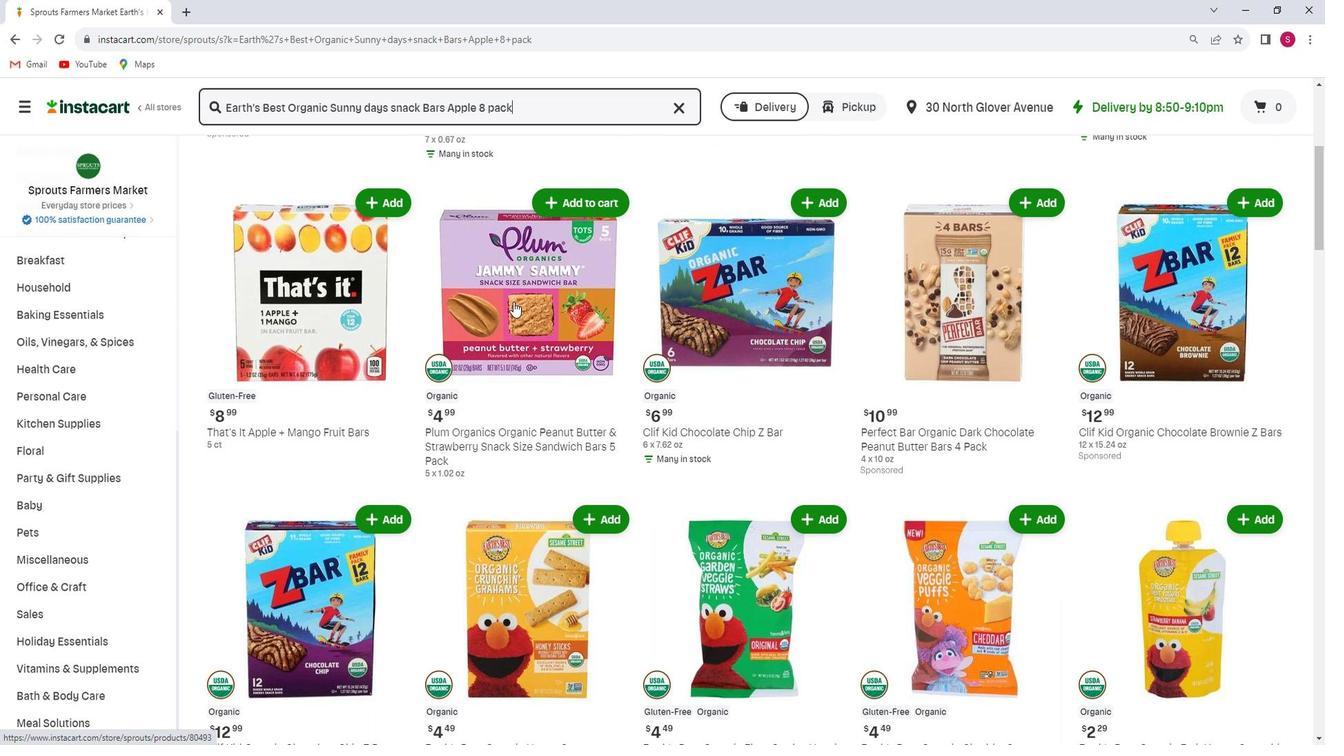 
Action: Mouse scrolled (524, 301) with delta (0, 0)
Screenshot: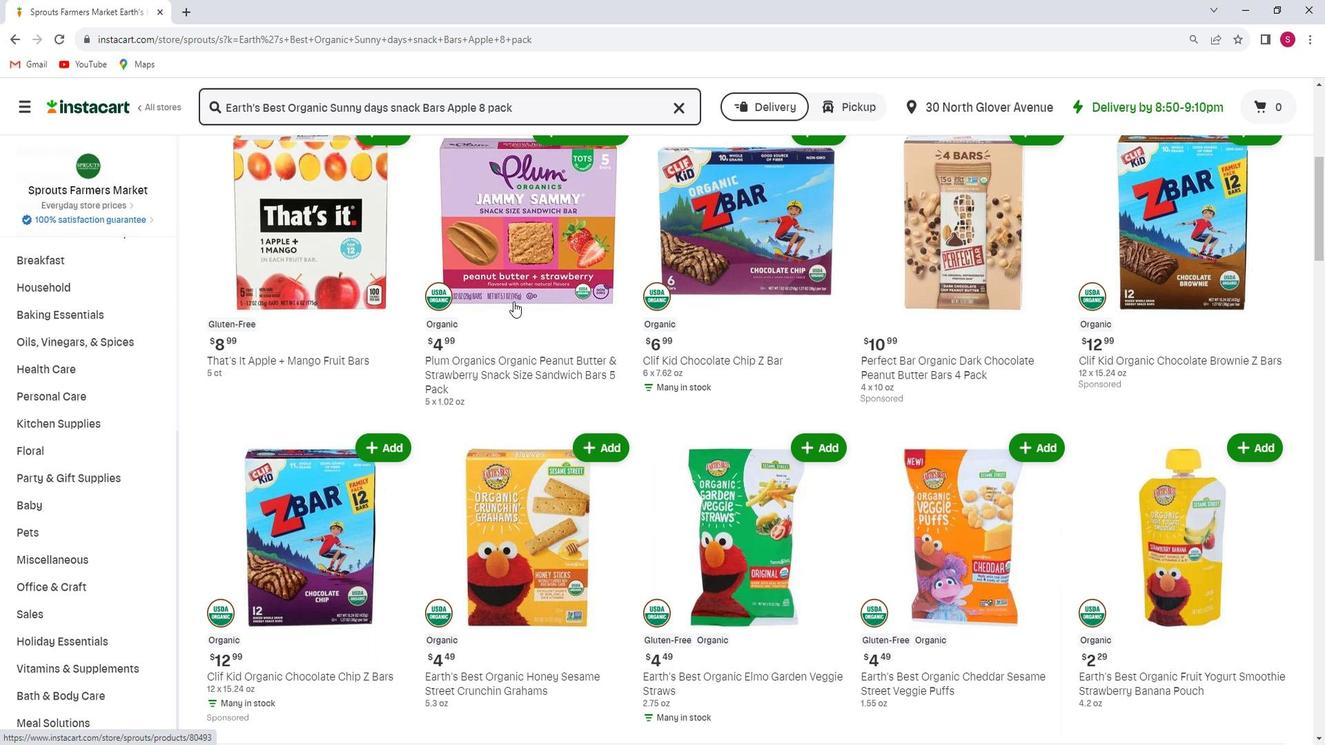 
Action: Mouse scrolled (524, 301) with delta (0, 0)
Screenshot: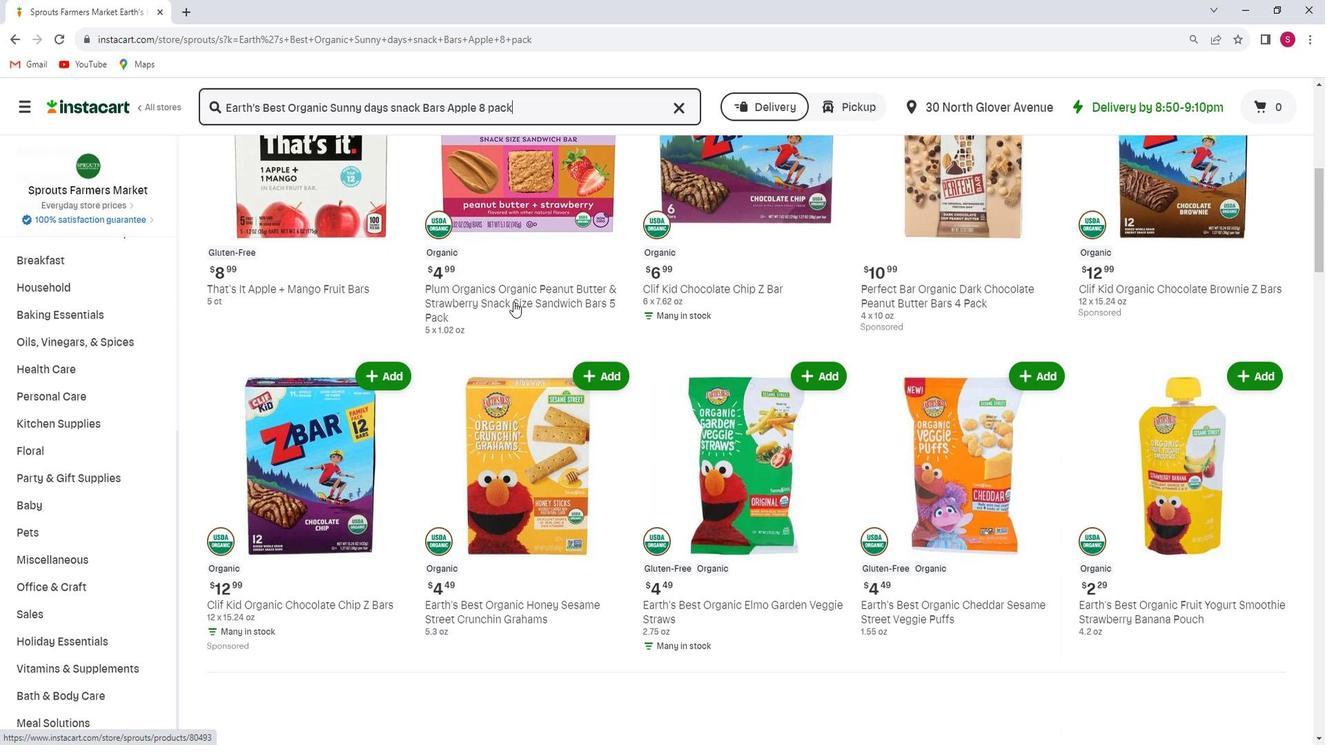 
Action: Mouse scrolled (524, 301) with delta (0, 0)
Screenshot: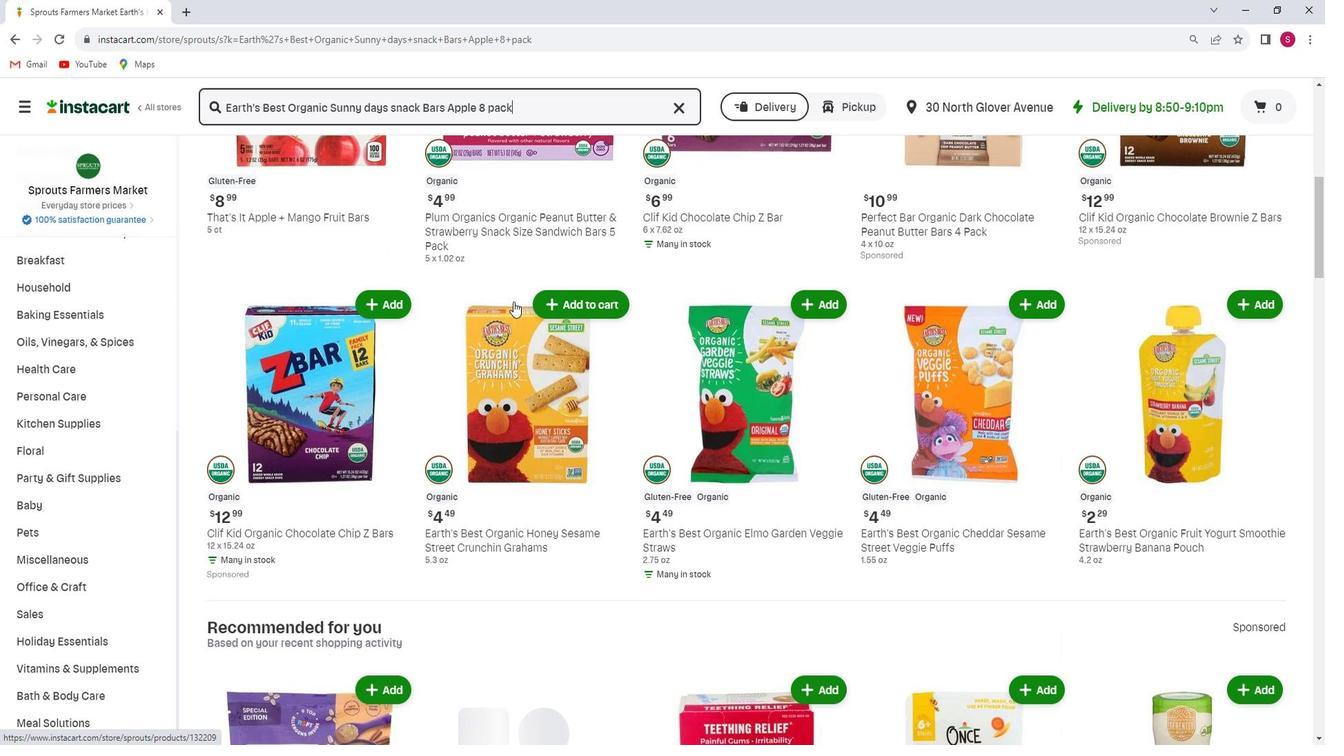 
Action: Mouse scrolled (524, 301) with delta (0, 0)
Screenshot: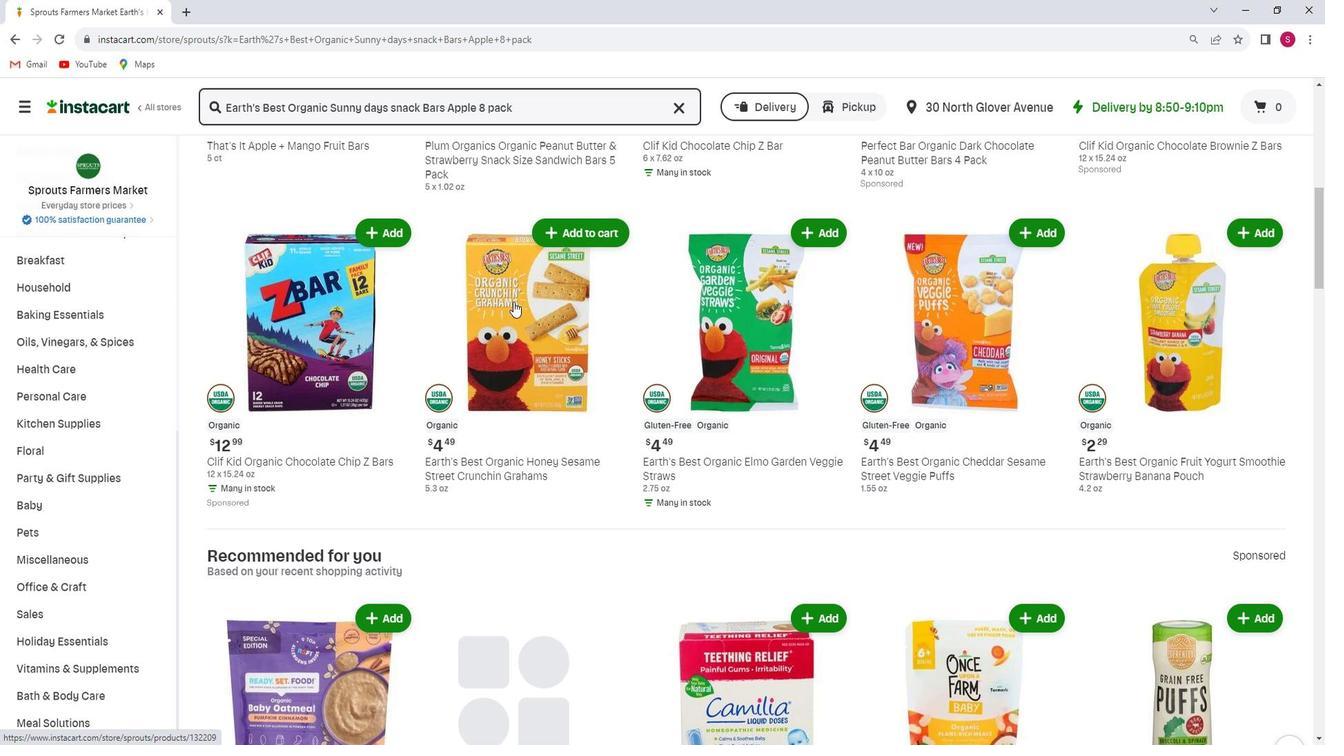 
Action: Mouse scrolled (524, 301) with delta (0, 0)
Screenshot: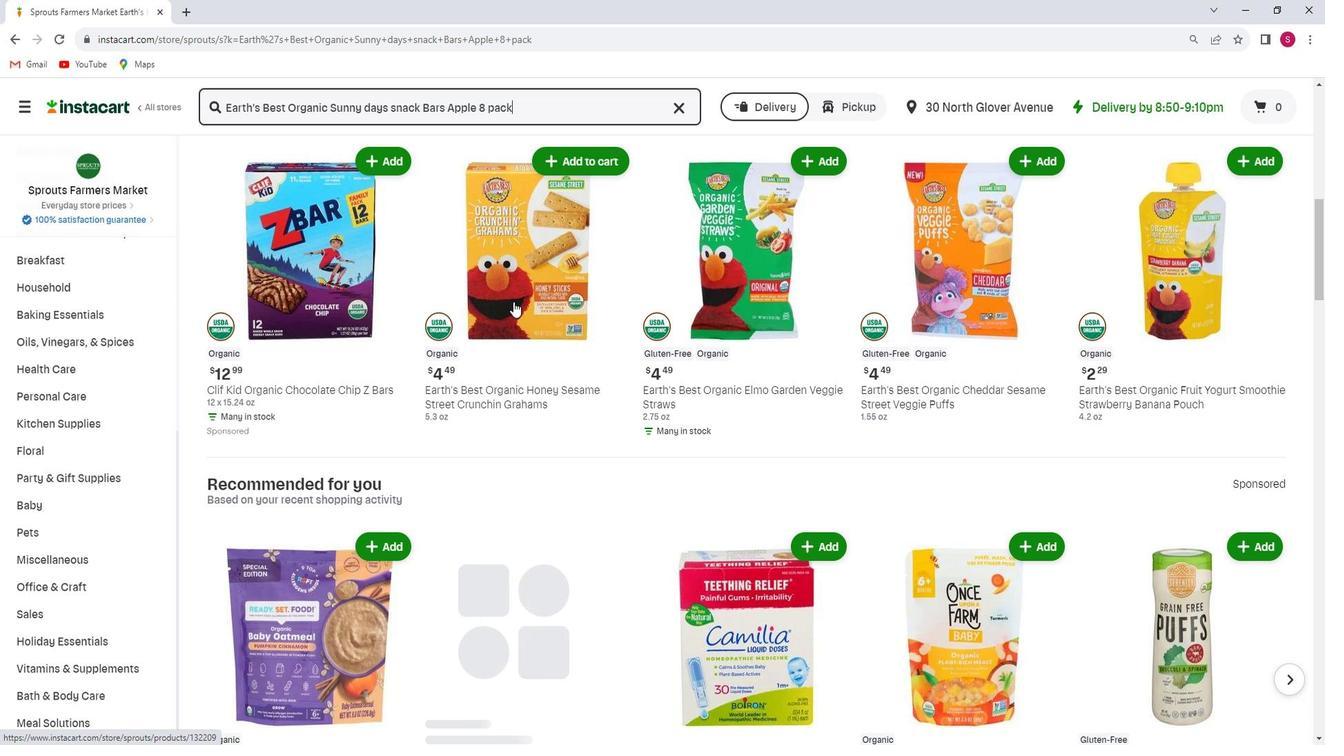
Action: Mouse scrolled (524, 301) with delta (0, 0)
Screenshot: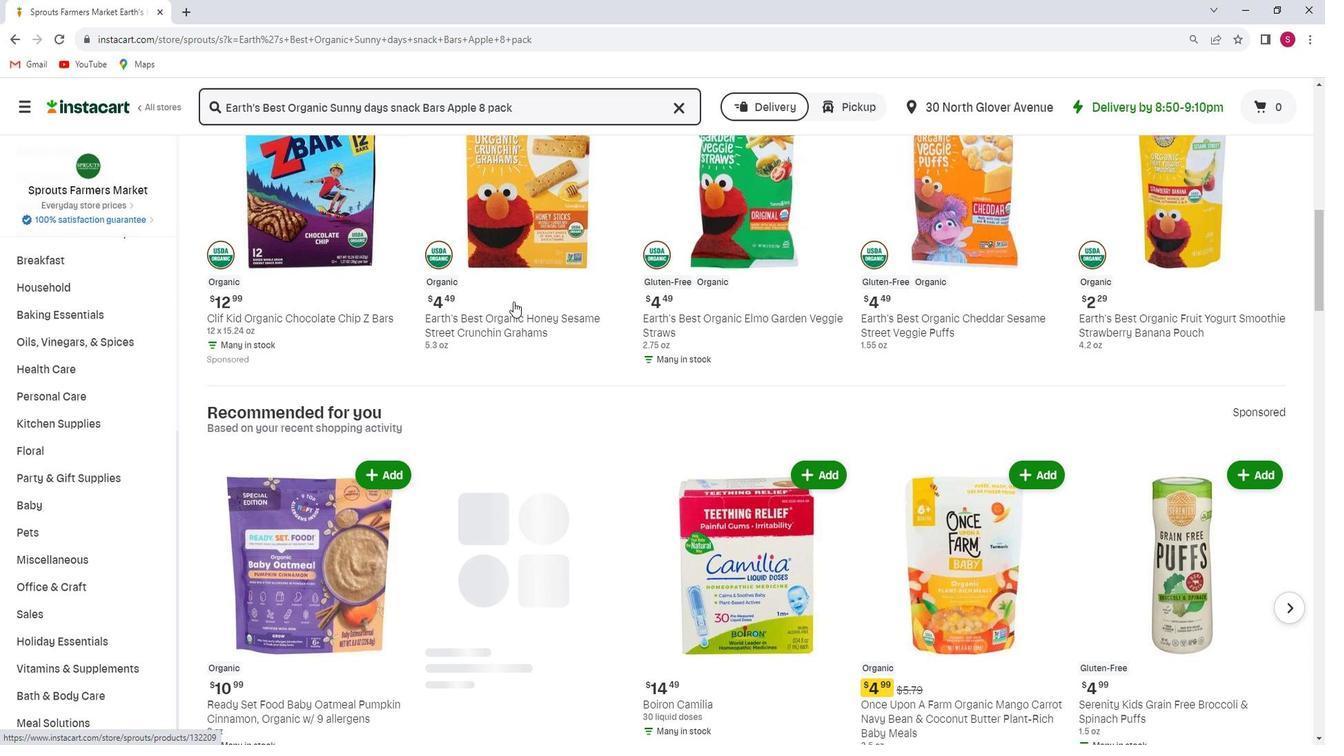 
Action: Mouse scrolled (524, 301) with delta (0, 0)
Screenshot: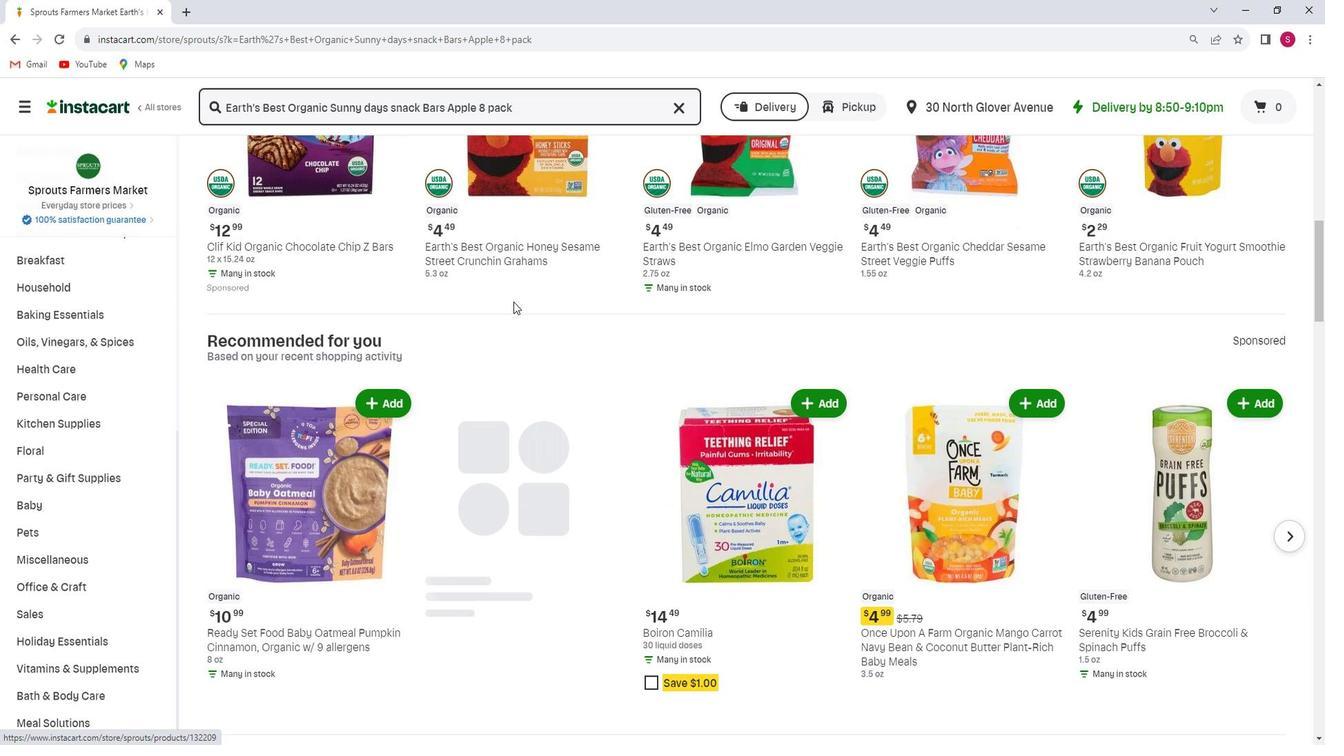 
Action: Mouse scrolled (524, 301) with delta (0, 0)
Screenshot: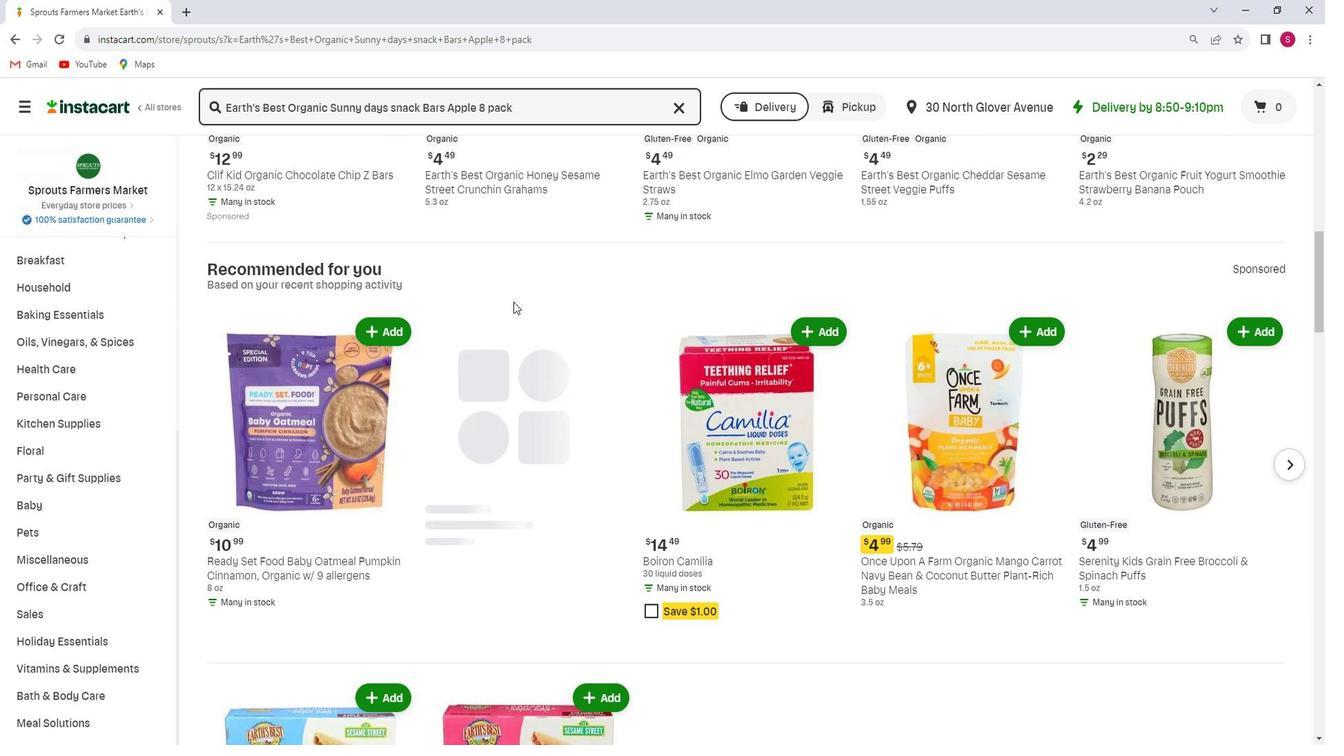 
Action: Mouse scrolled (524, 301) with delta (0, 0)
Screenshot: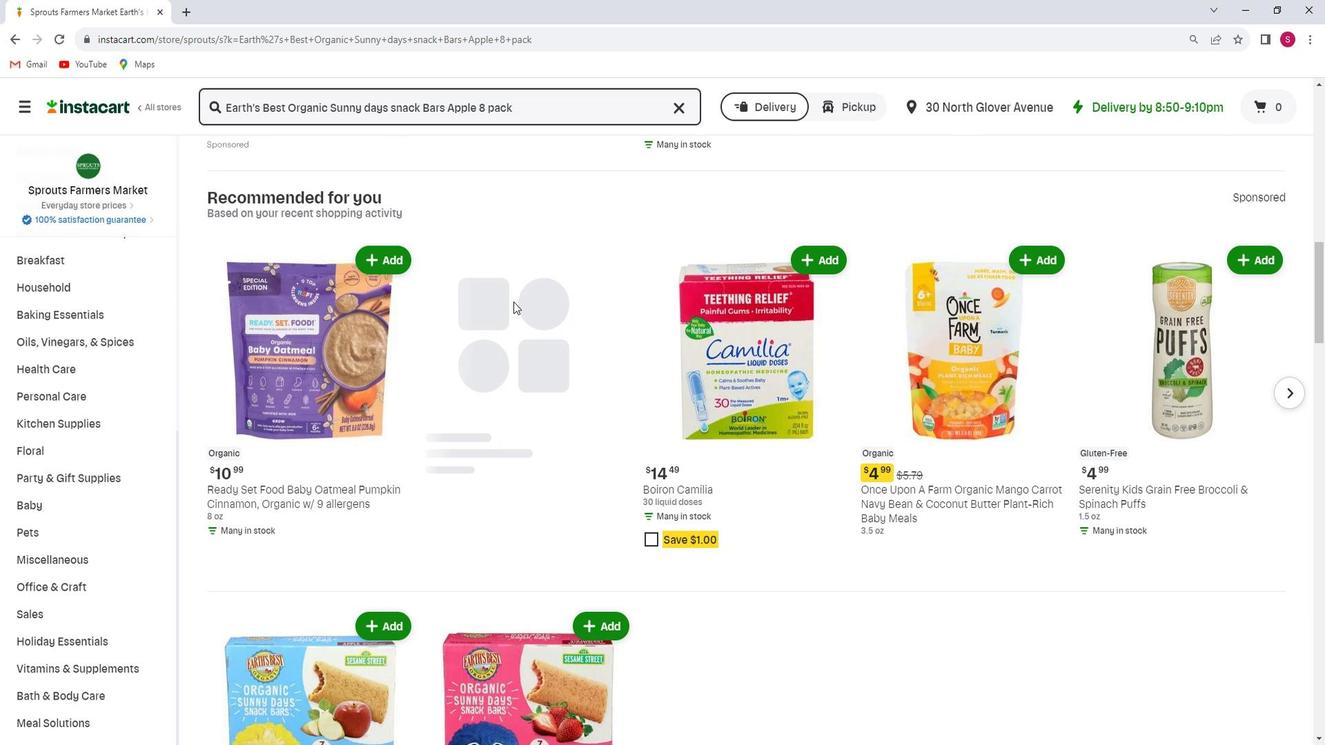 
Action: Mouse scrolled (524, 301) with delta (0, 0)
Screenshot: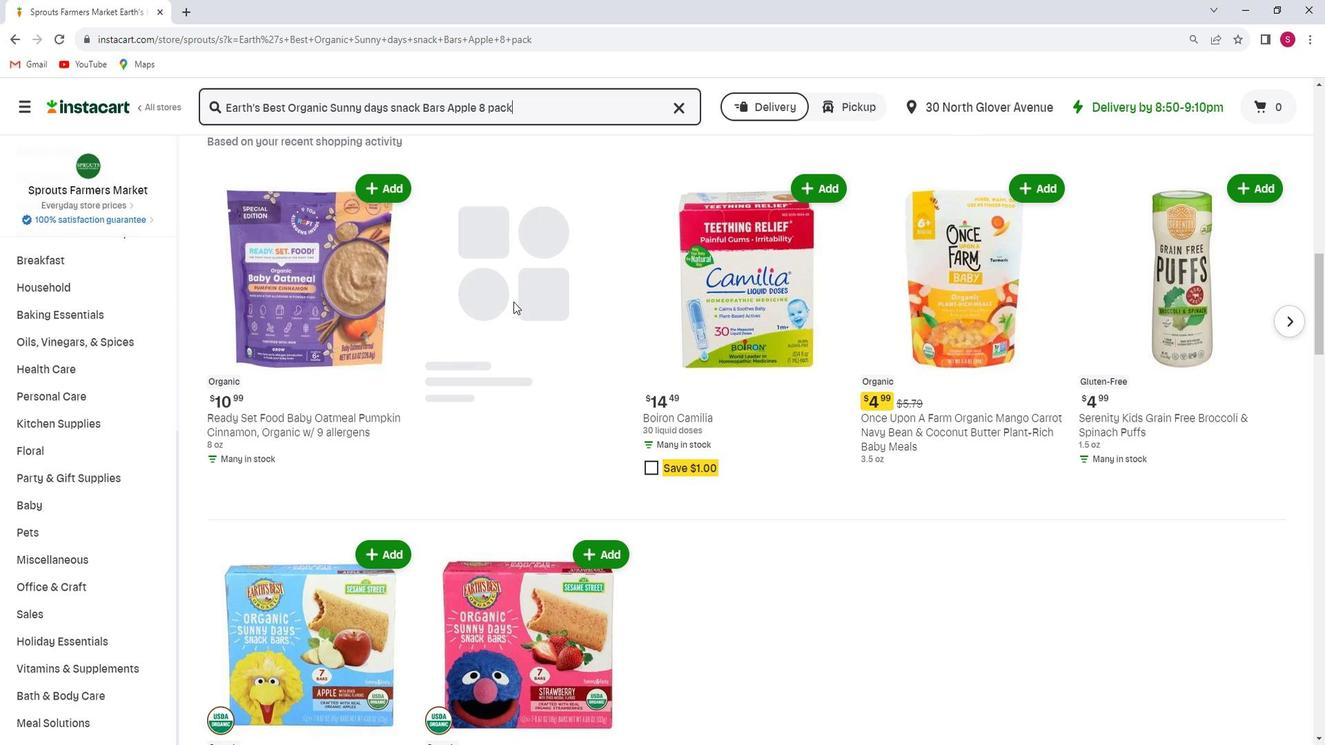 
Action: Mouse scrolled (524, 301) with delta (0, 0)
Screenshot: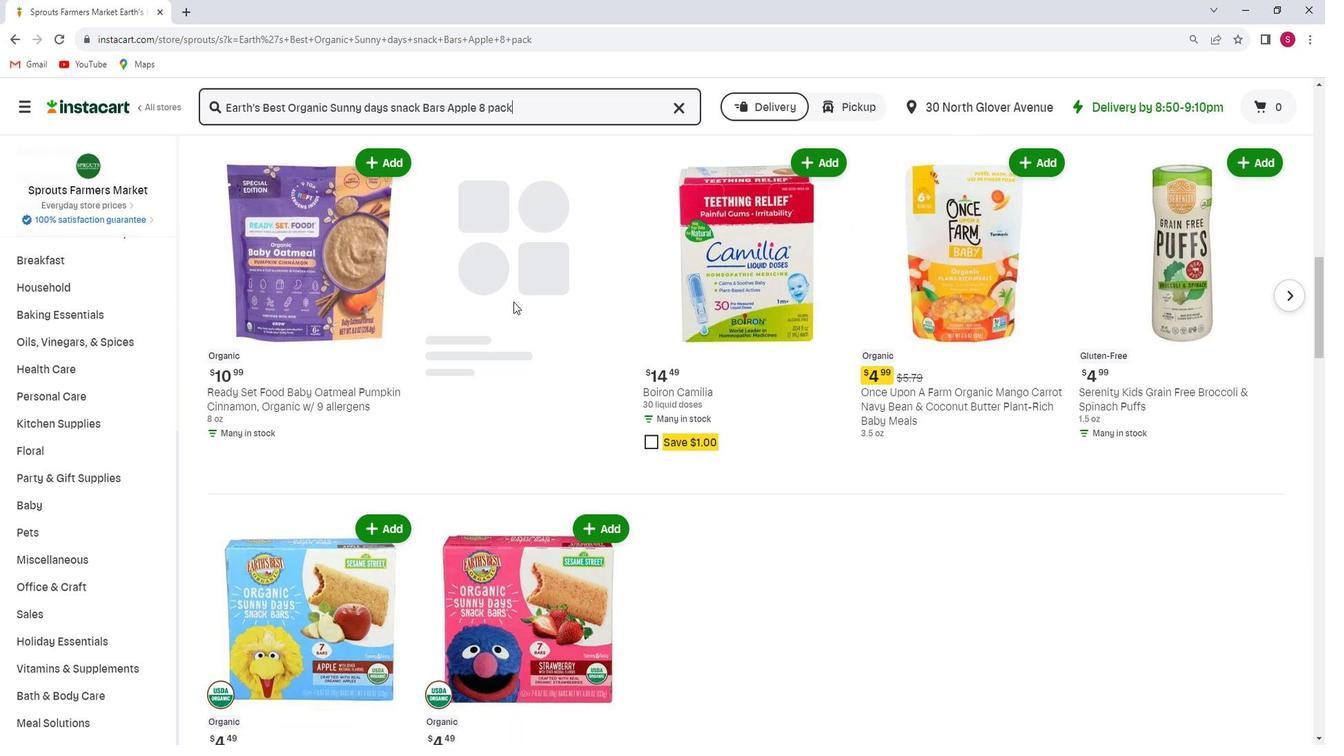 
Action: Mouse scrolled (524, 301) with delta (0, 0)
Screenshot: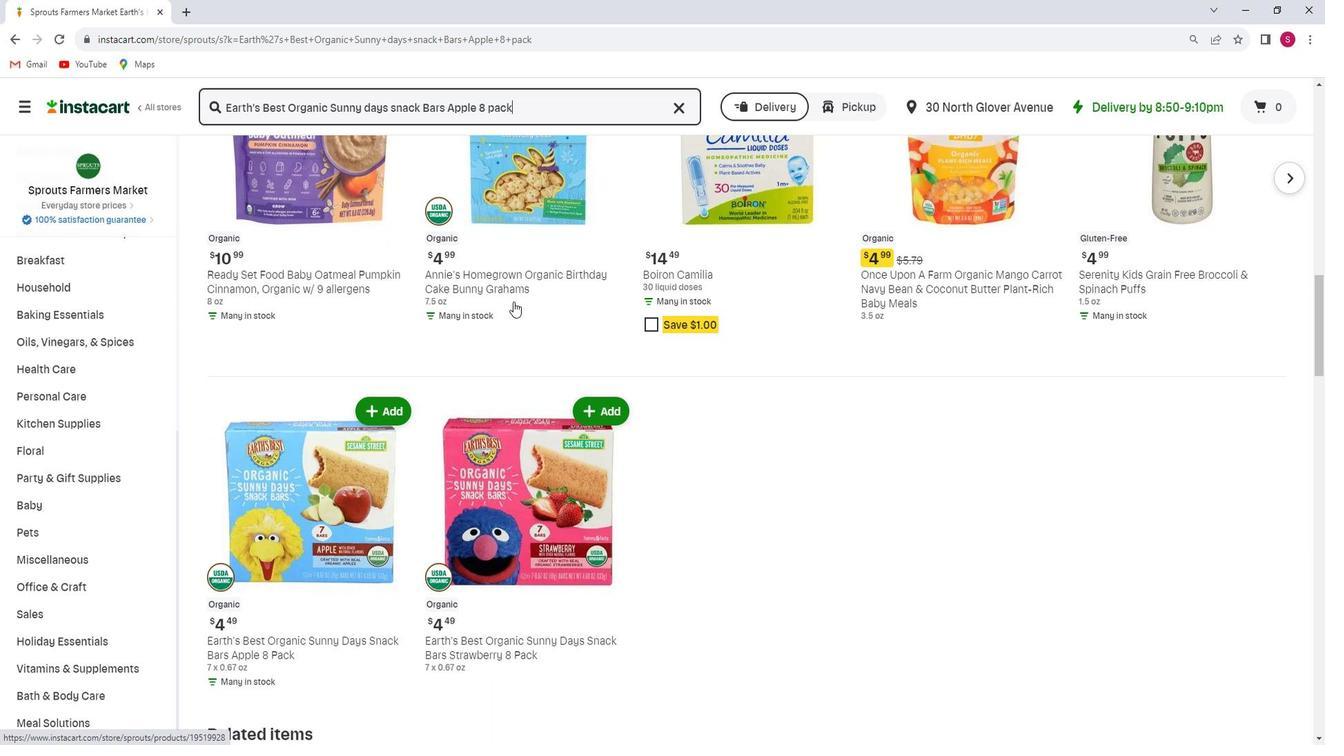
Action: Mouse scrolled (524, 301) with delta (0, 0)
Screenshot: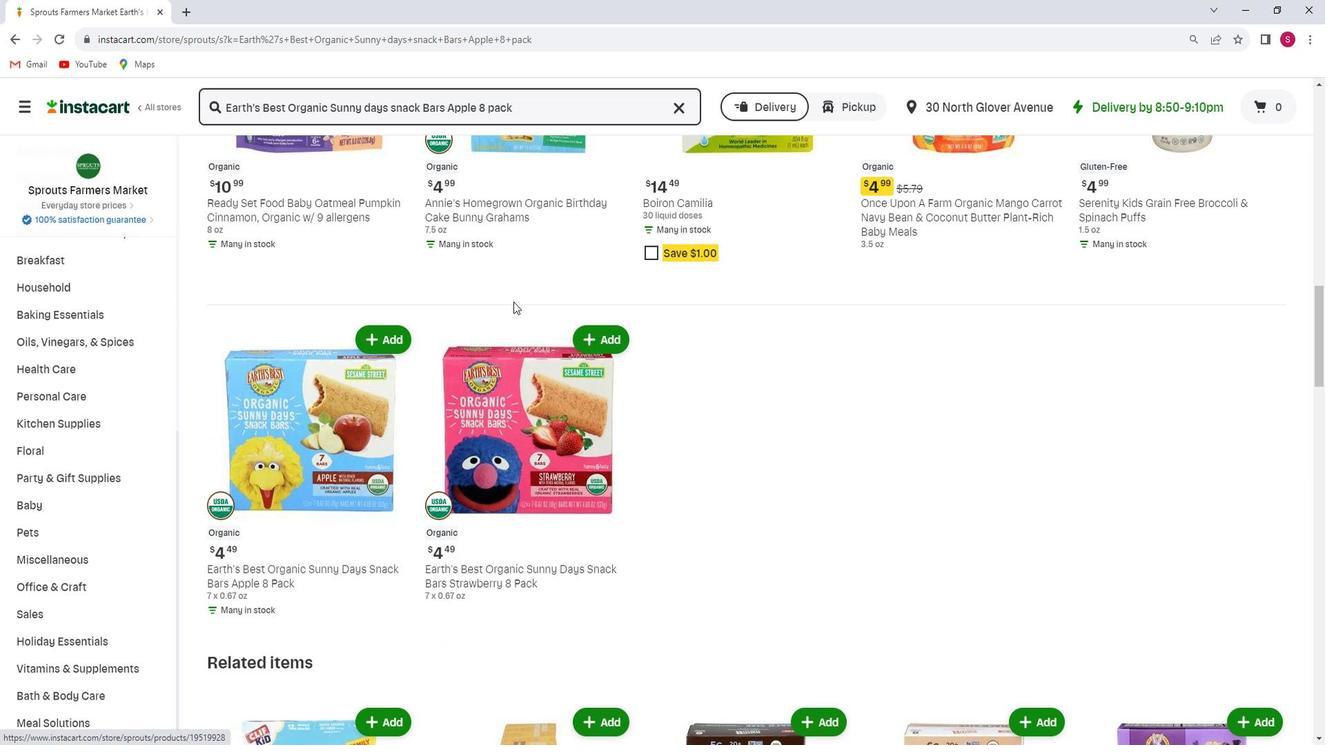 
Action: Mouse scrolled (524, 301) with delta (0, 0)
Screenshot: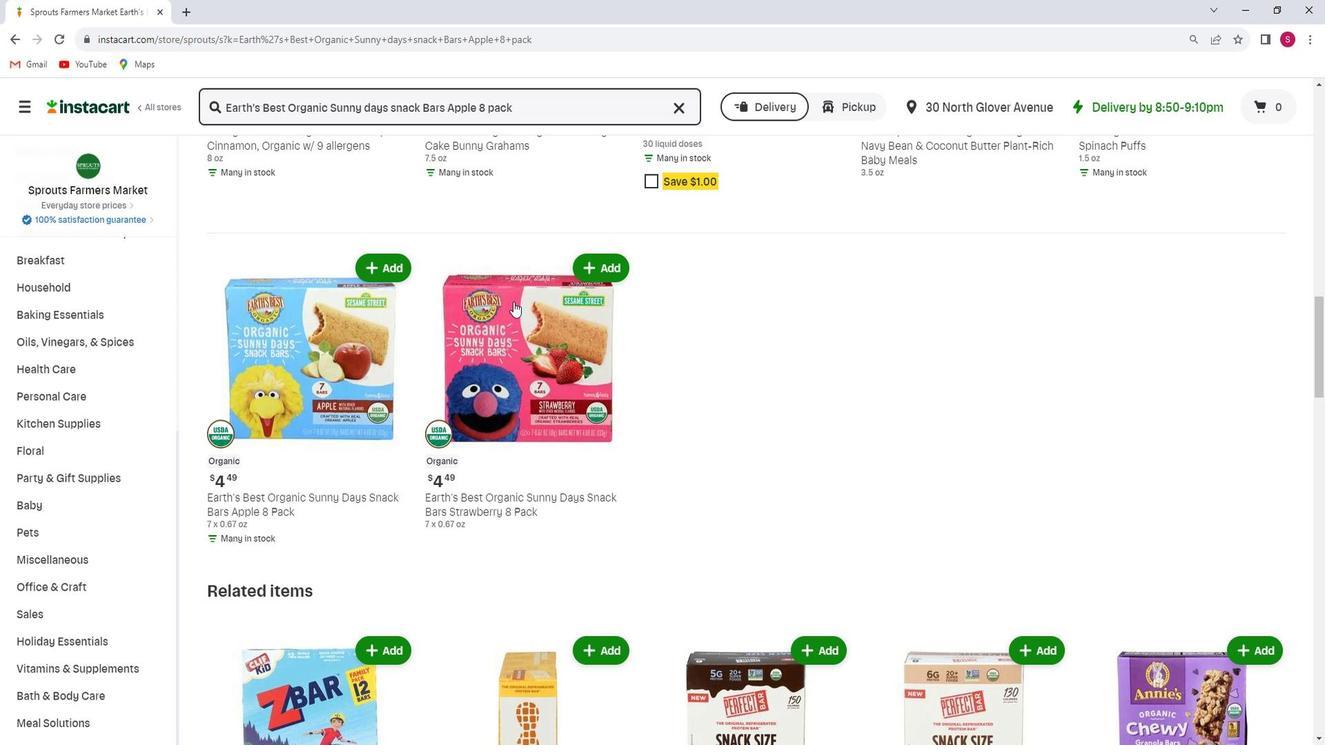 
Action: Mouse scrolled (524, 301) with delta (0, 0)
Screenshot: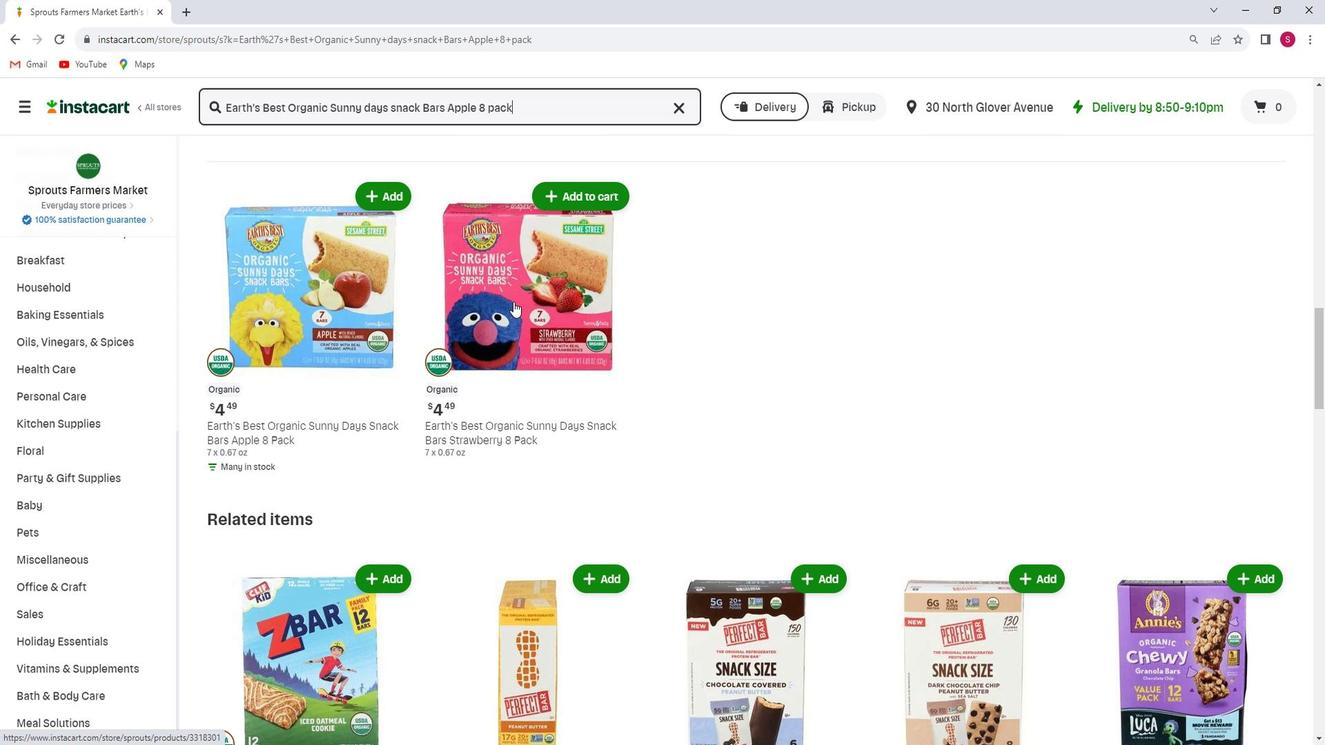 
Action: Mouse scrolled (524, 301) with delta (0, 0)
Screenshot: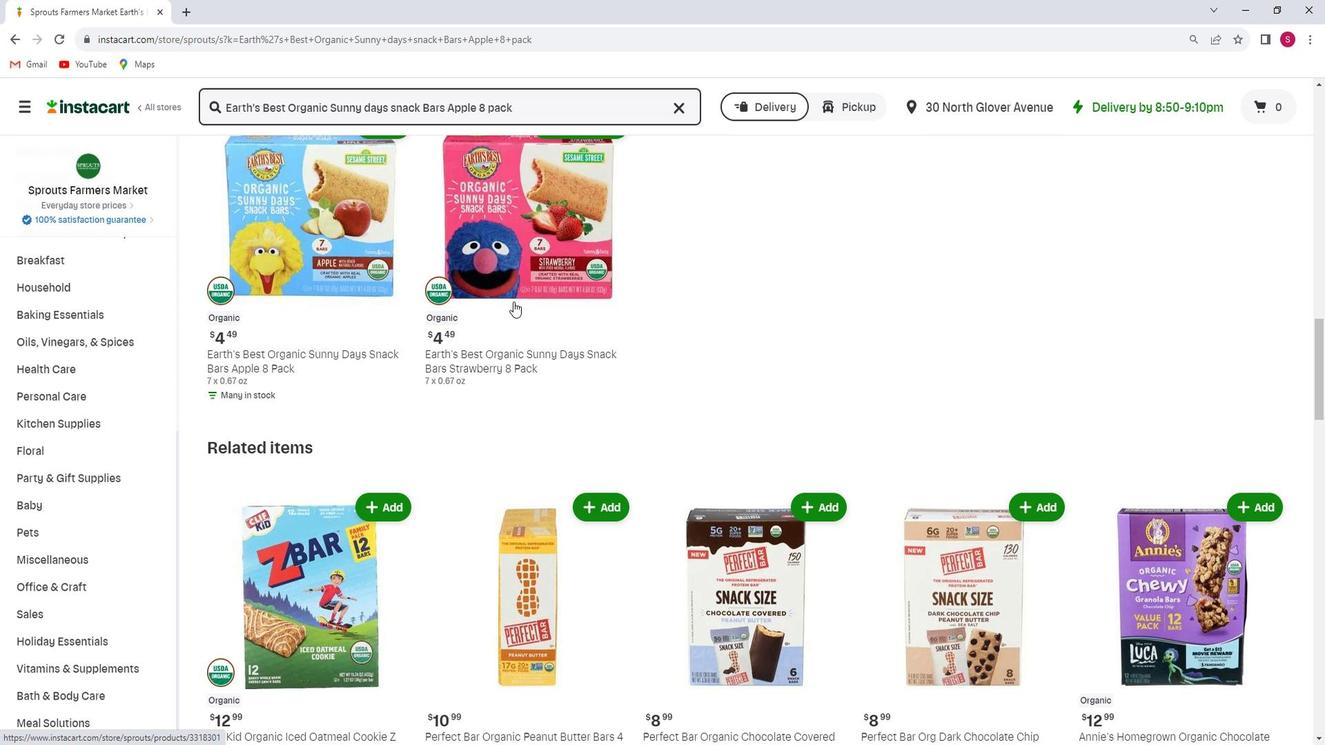 
Action: Mouse moved to (578, 312)
Screenshot: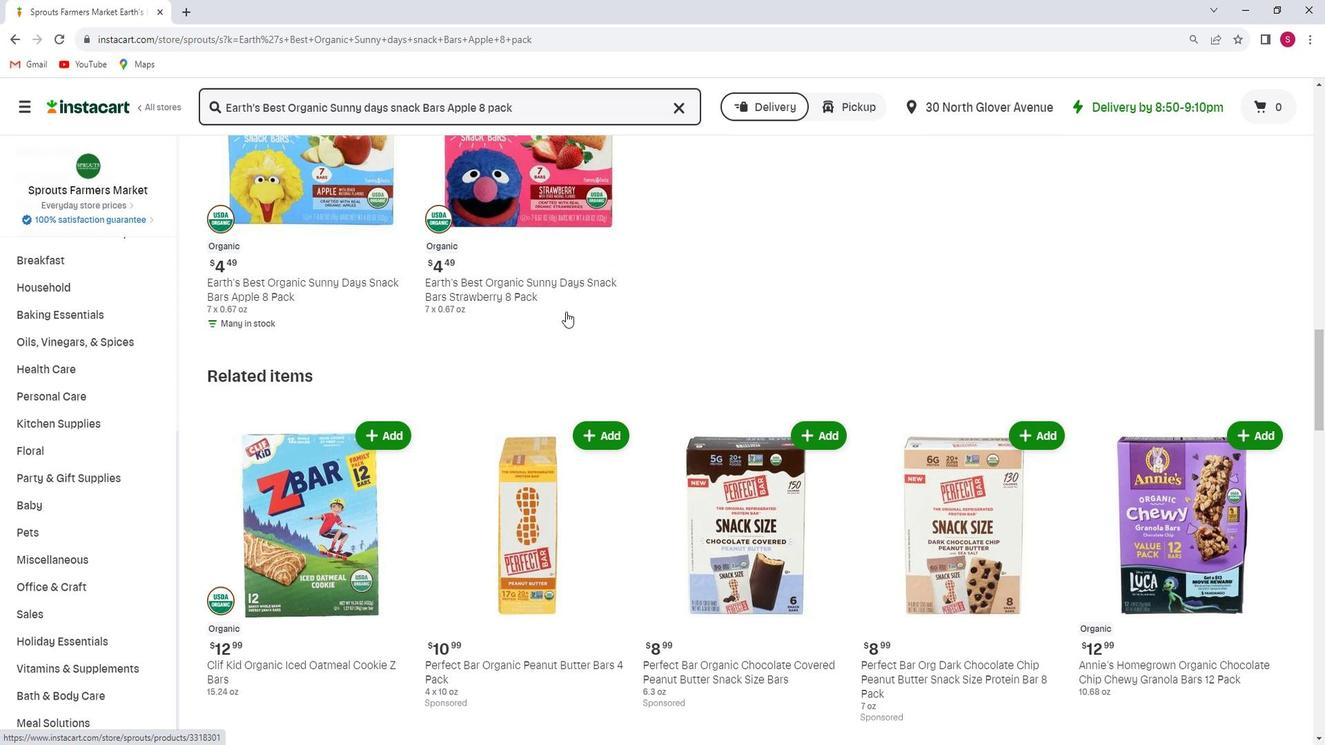 
Action: Mouse scrolled (578, 311) with delta (0, 0)
Screenshot: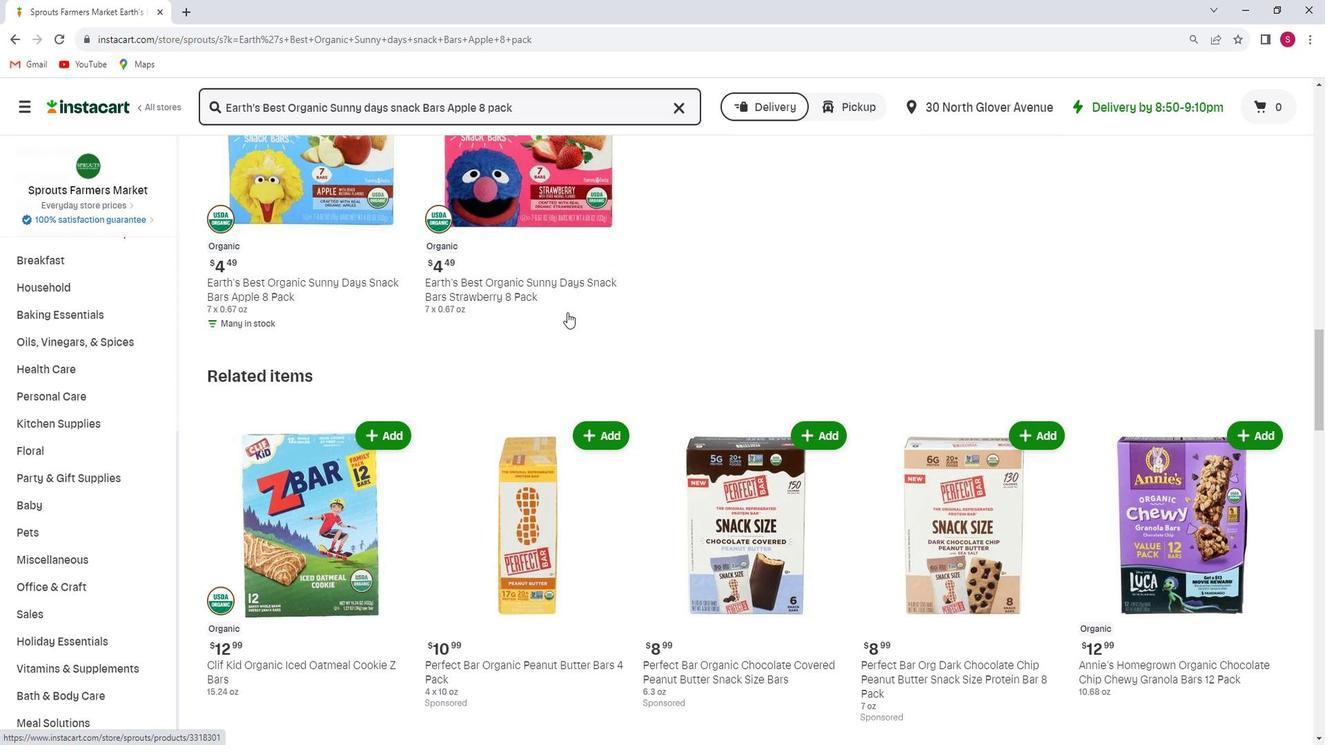 
Action: Mouse scrolled (578, 311) with delta (0, 0)
Screenshot: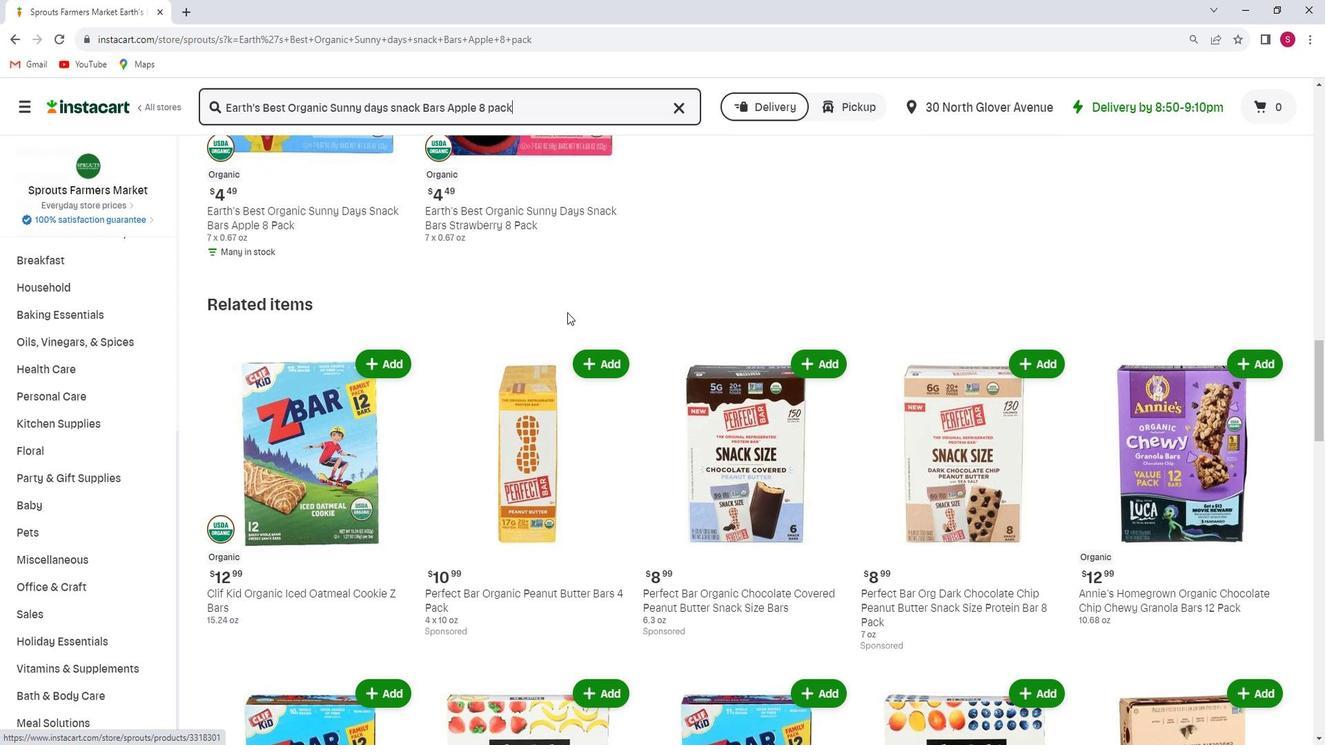 
Action: Mouse moved to (440, 299)
Screenshot: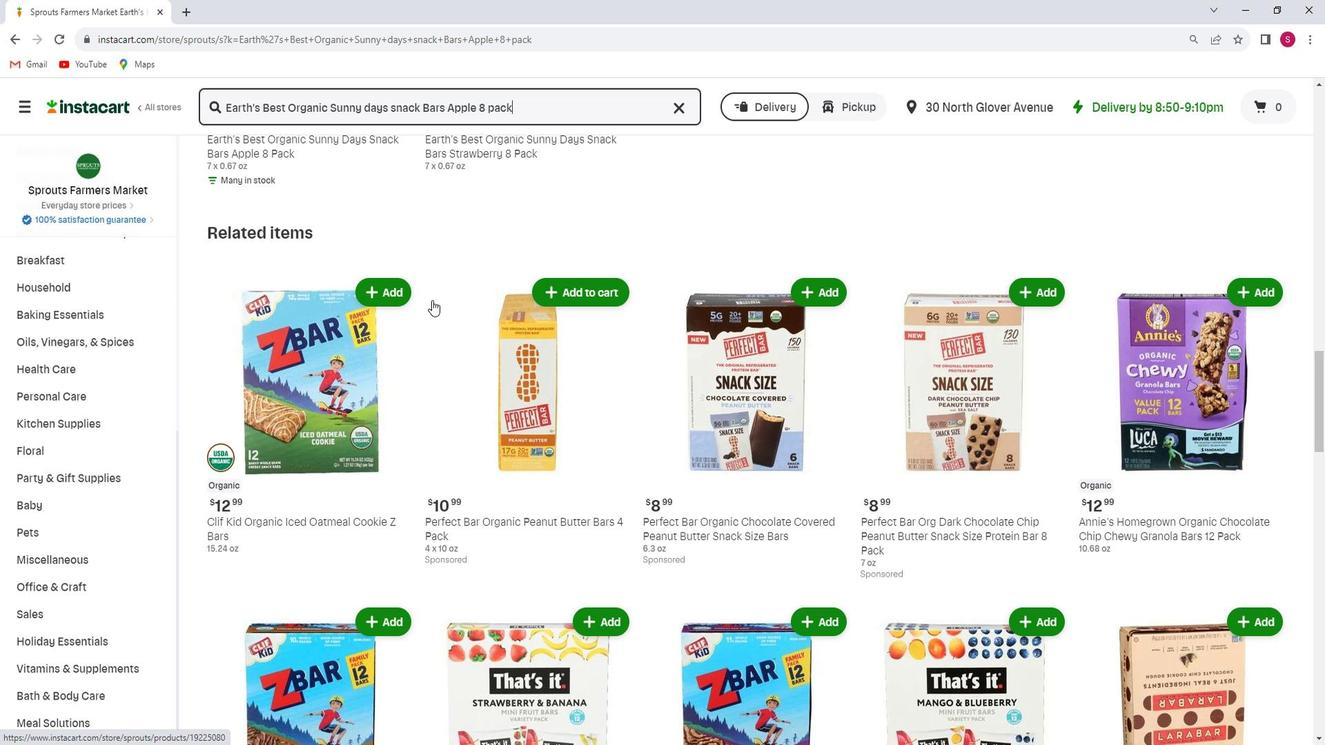 
Action: Mouse scrolled (440, 299) with delta (0, 0)
Screenshot: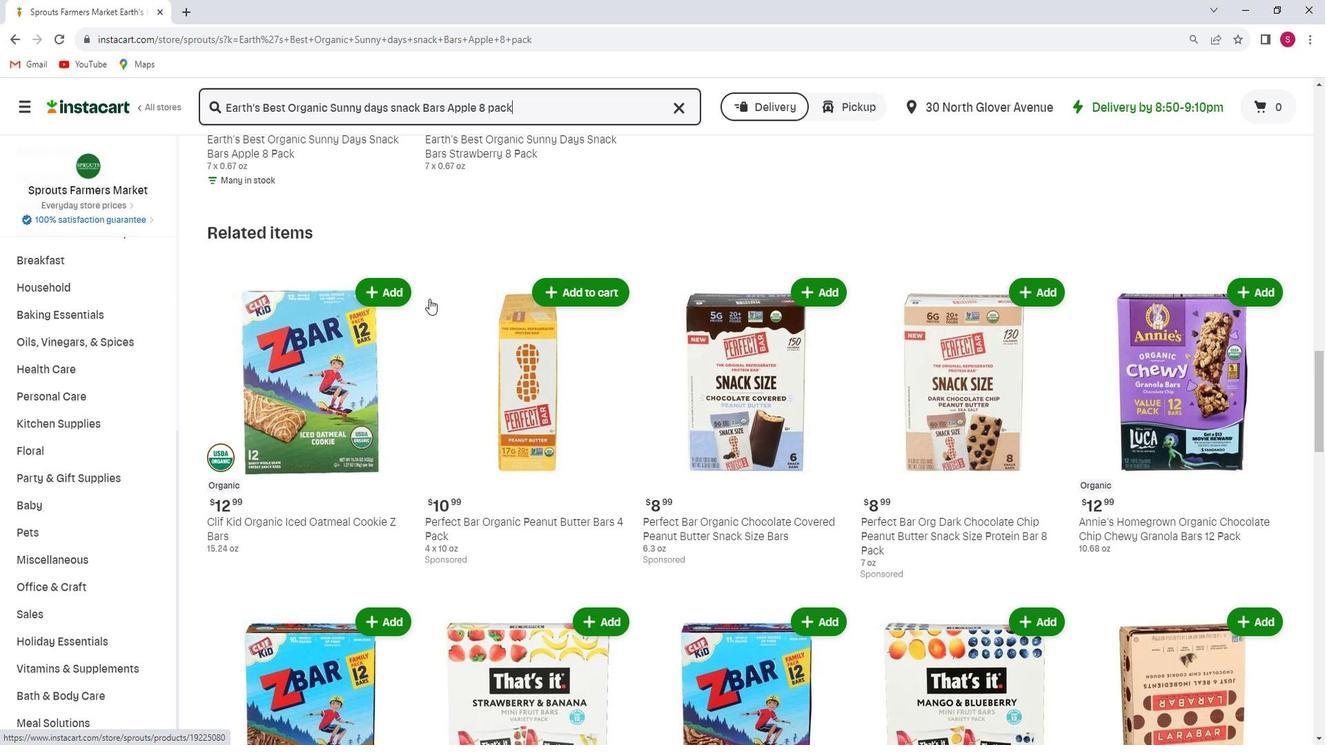 
Action: Mouse scrolled (440, 299) with delta (0, 0)
Screenshot: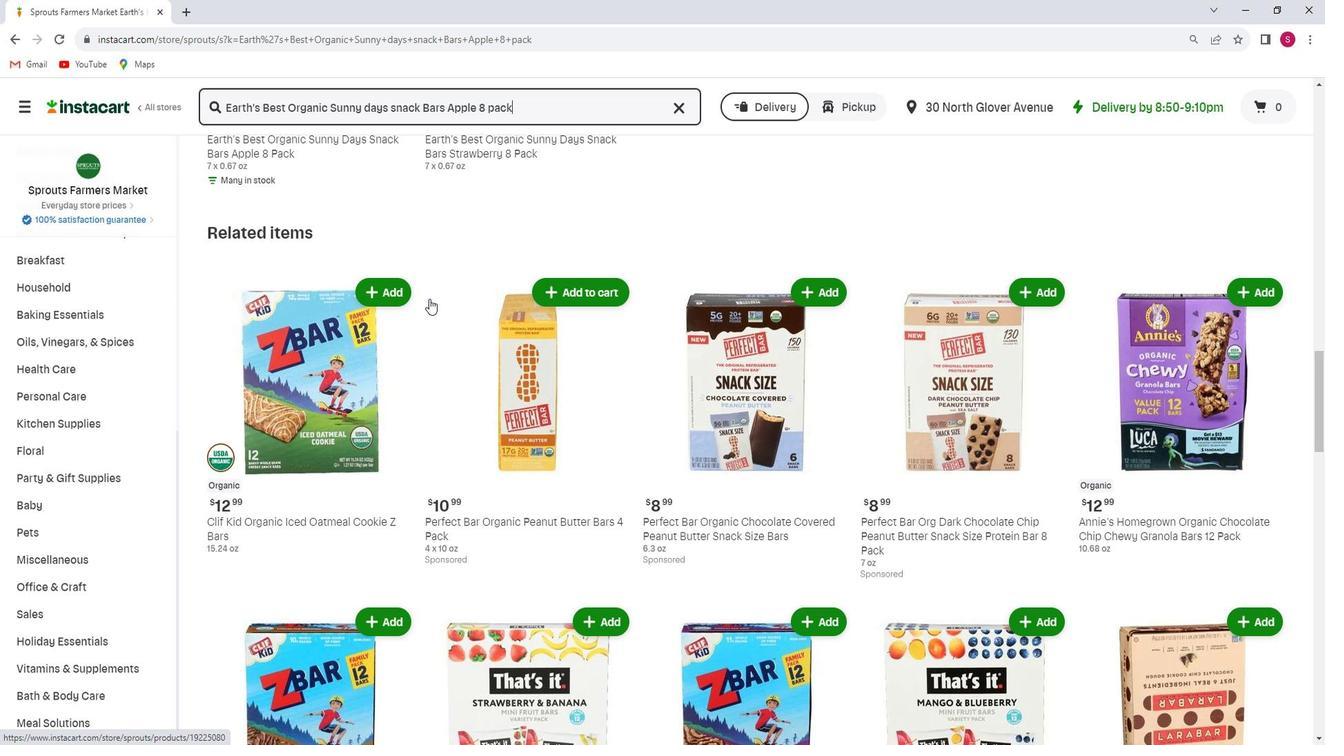 
Action: Mouse scrolled (440, 299) with delta (0, 0)
Screenshot: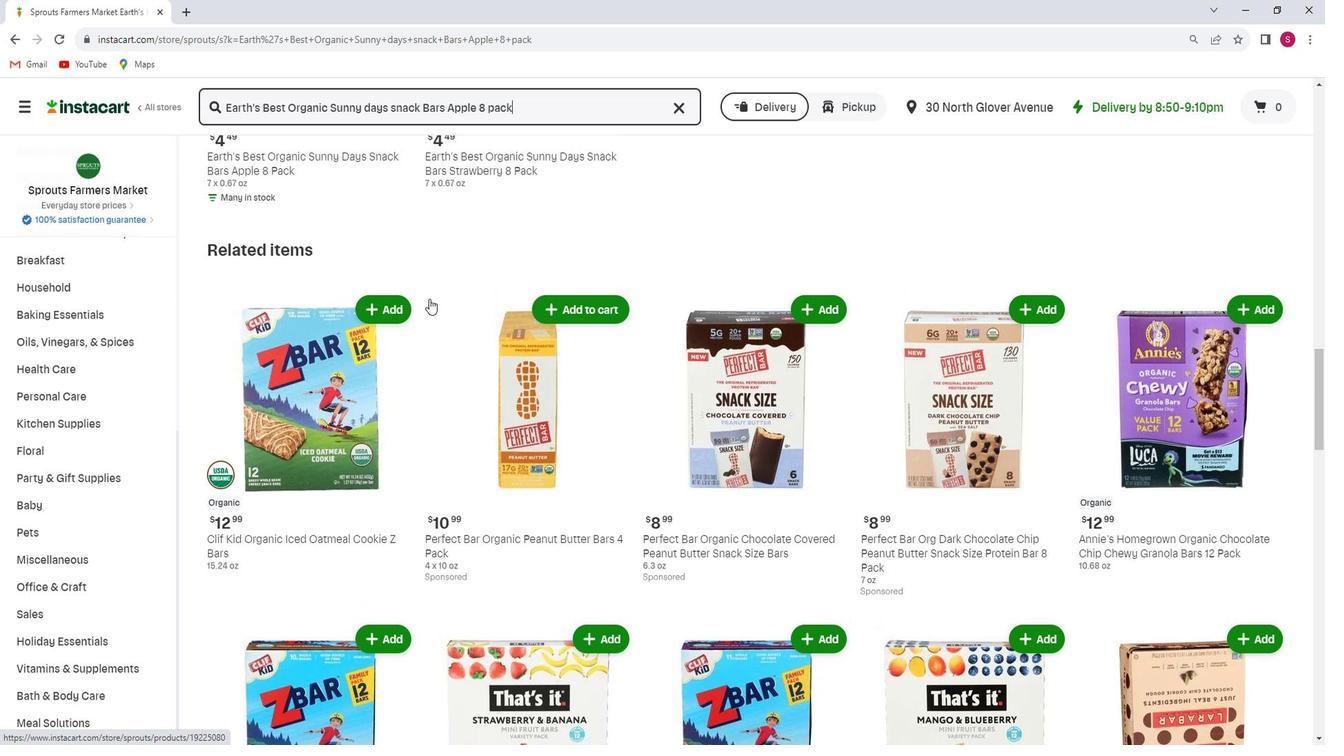 
Action: Mouse moved to (397, 278)
Screenshot: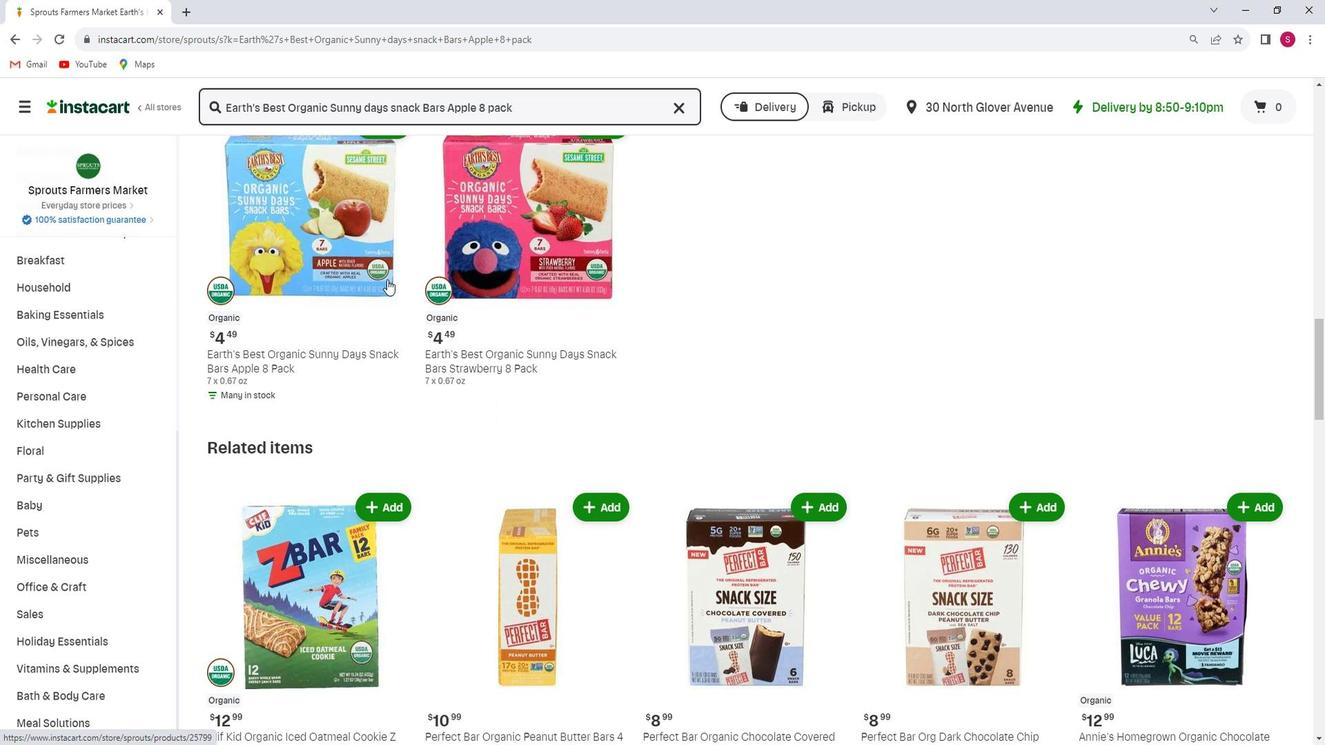 
Action: Mouse scrolled (397, 278) with delta (0, 0)
Screenshot: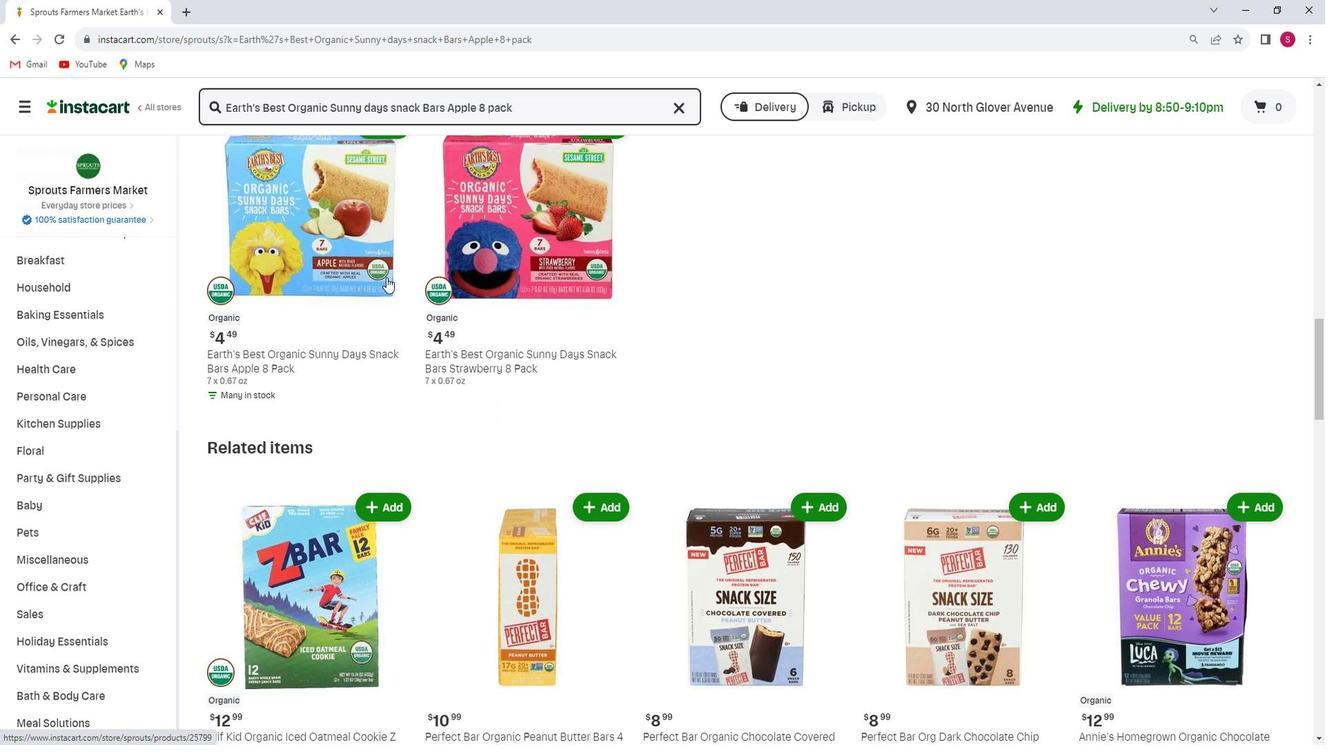 
Action: Mouse scrolled (397, 278) with delta (0, 0)
Screenshot: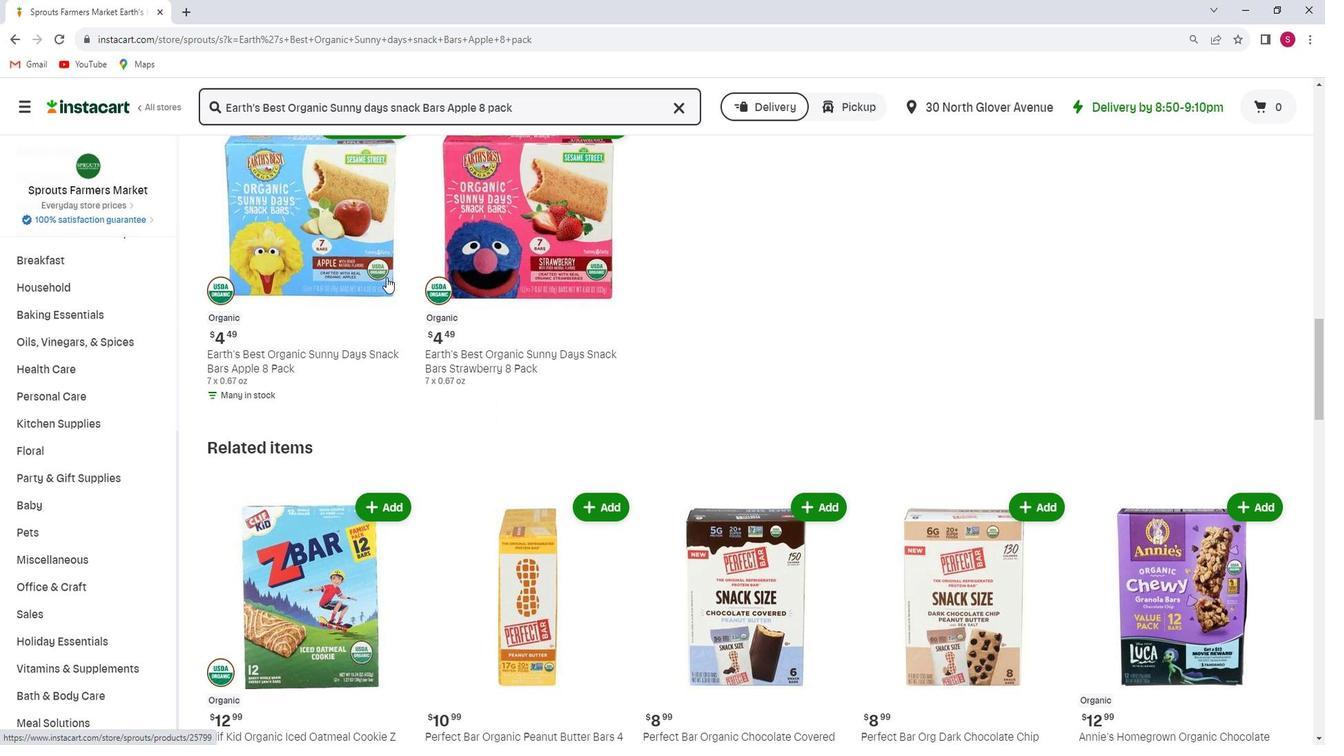 
Action: Mouse moved to (373, 263)
Screenshot: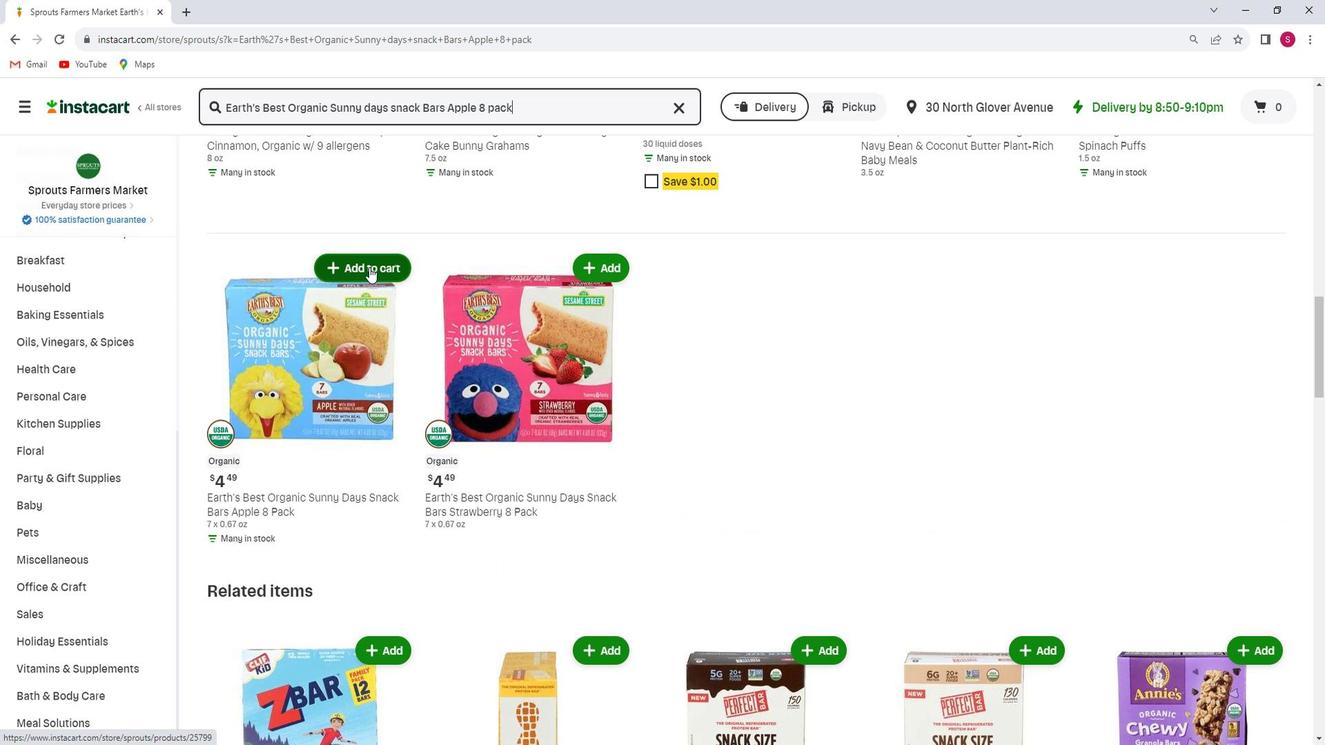 
Action: Mouse pressed left at (373, 263)
Screenshot: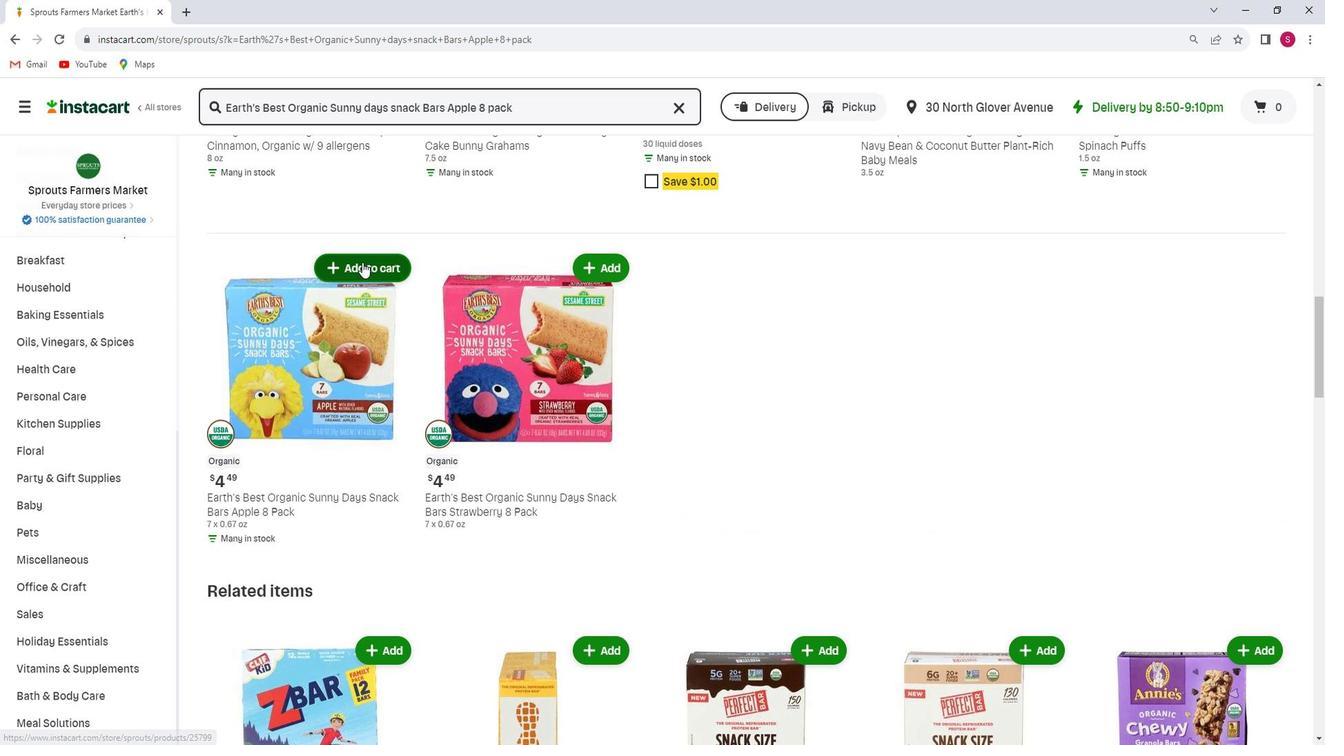 
Action: Mouse moved to (501, 420)
Screenshot: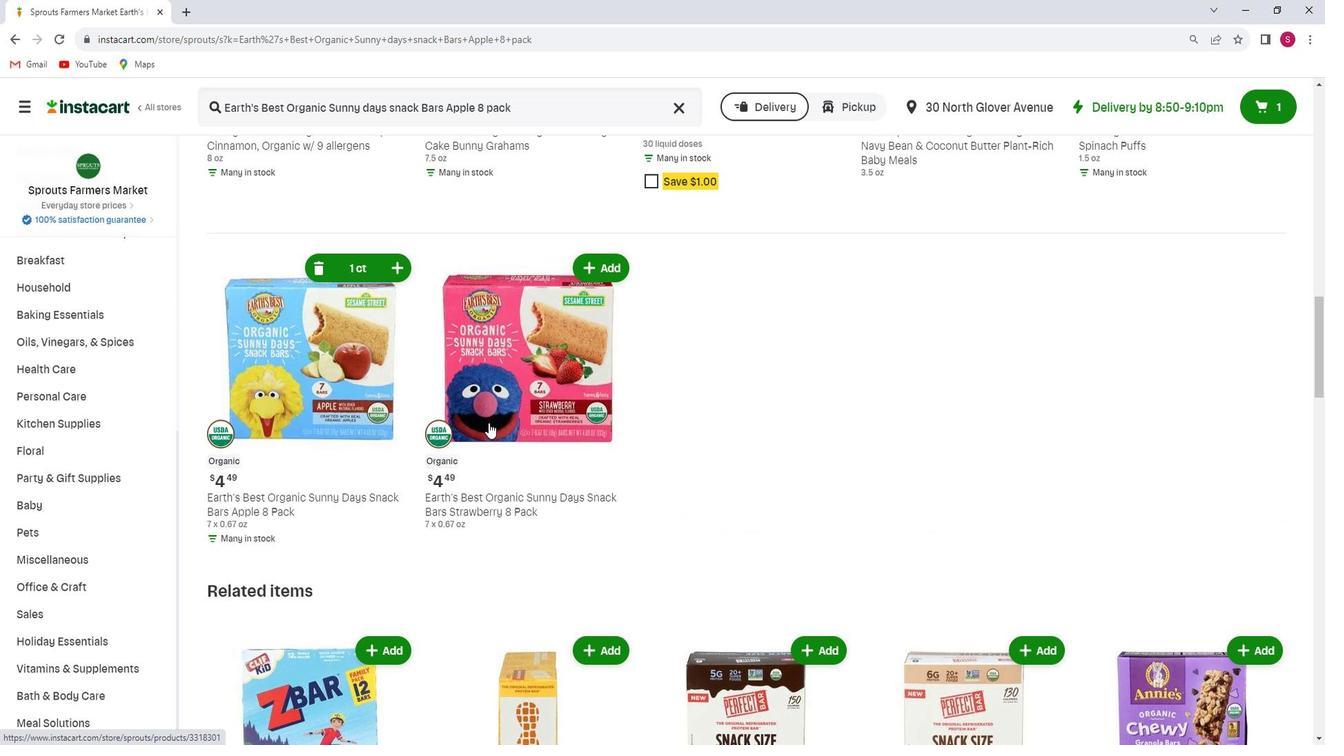 
